 Task: Search one way flight ticket for 5 adults, 1 child, 2 infants in seat and 1 infant on lap in business from New Bern: Coastal Carolina Regional Airport (was Craven County Regional) to Evansville: Evansville Regional Airport on 5-3-2023. Choice of flights is Sun country airlines. Number of bags: 11 checked bags. Price is upto 81000. Outbound departure time preference is 11:30.
Action: Mouse moved to (299, 122)
Screenshot: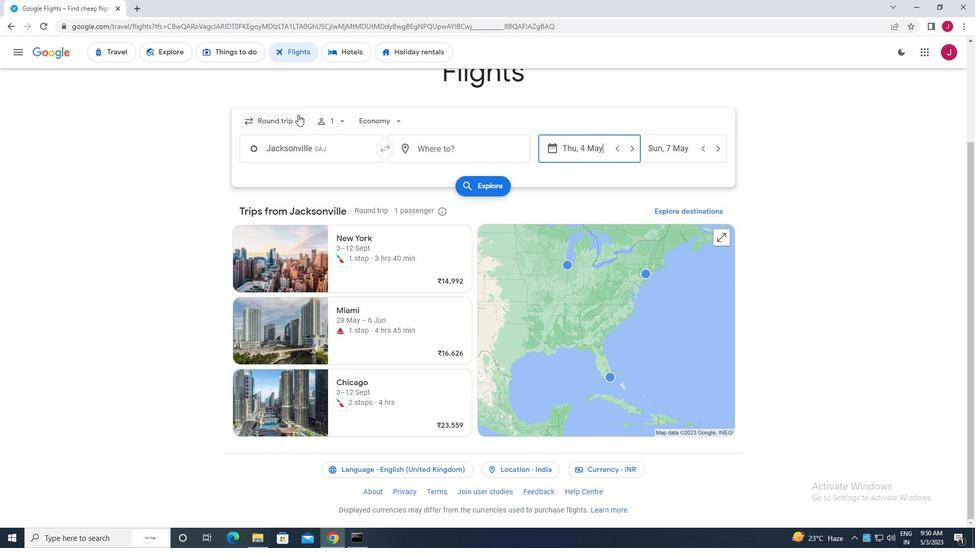
Action: Mouse pressed left at (299, 122)
Screenshot: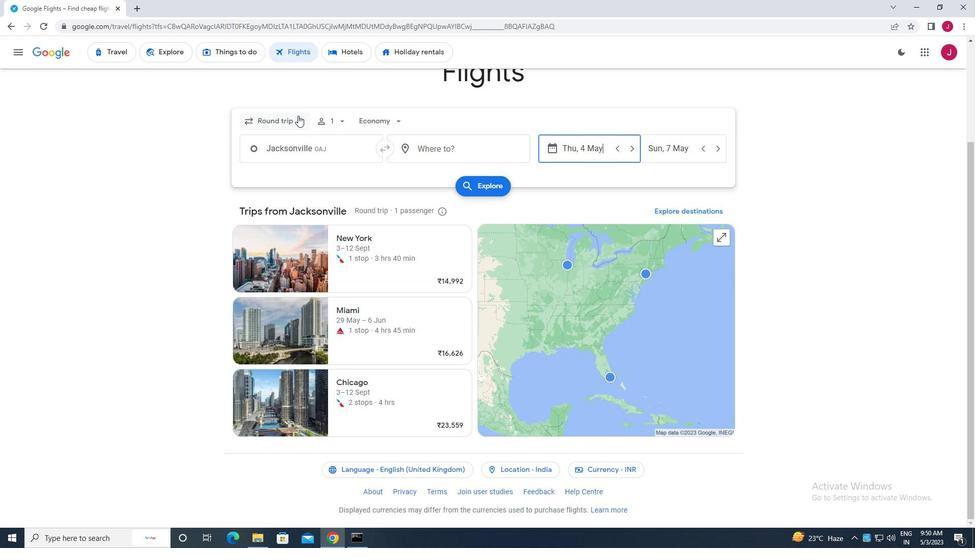 
Action: Mouse moved to (288, 167)
Screenshot: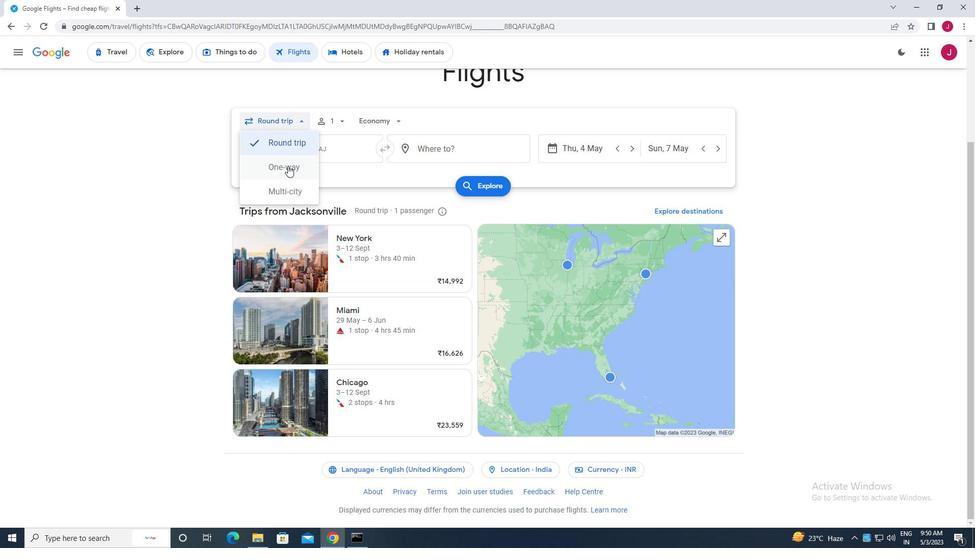 
Action: Mouse pressed left at (288, 167)
Screenshot: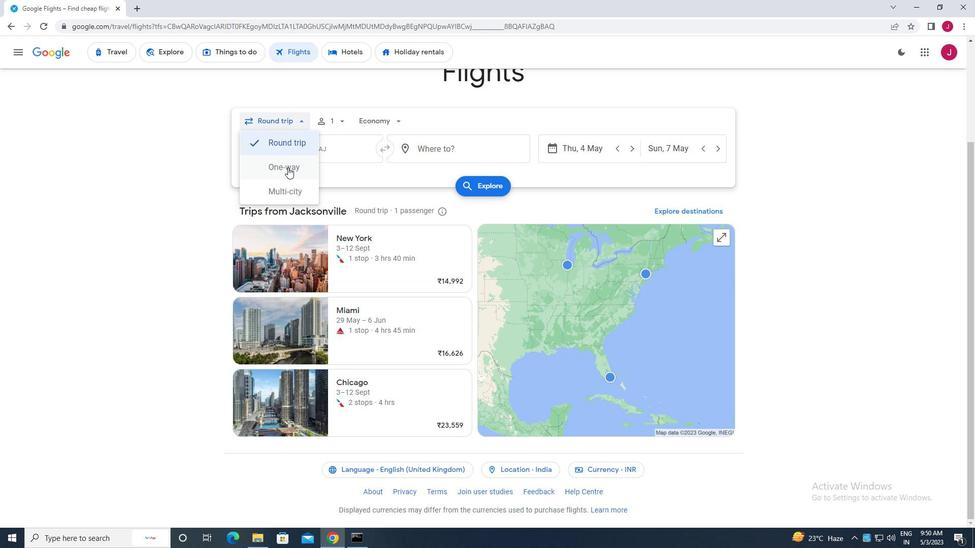 
Action: Mouse moved to (335, 119)
Screenshot: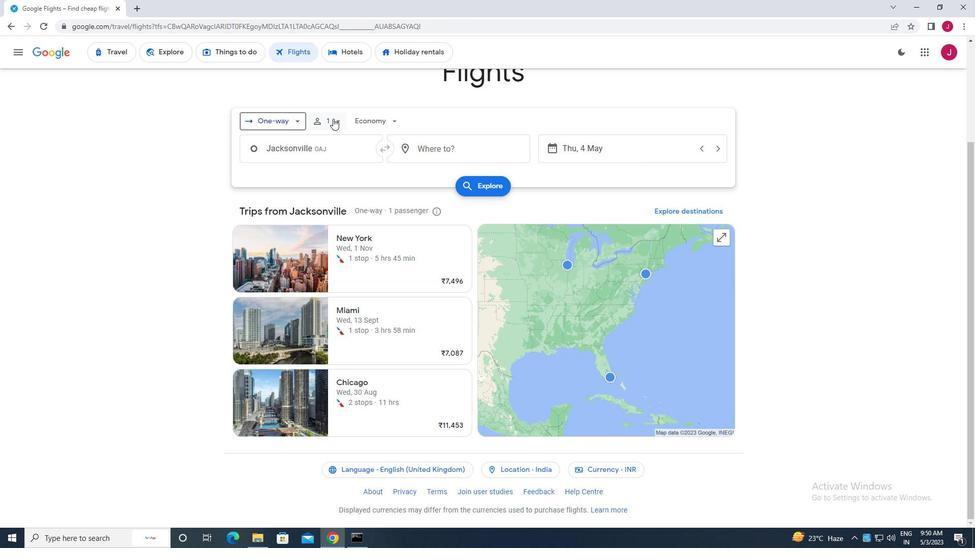 
Action: Mouse pressed left at (335, 119)
Screenshot: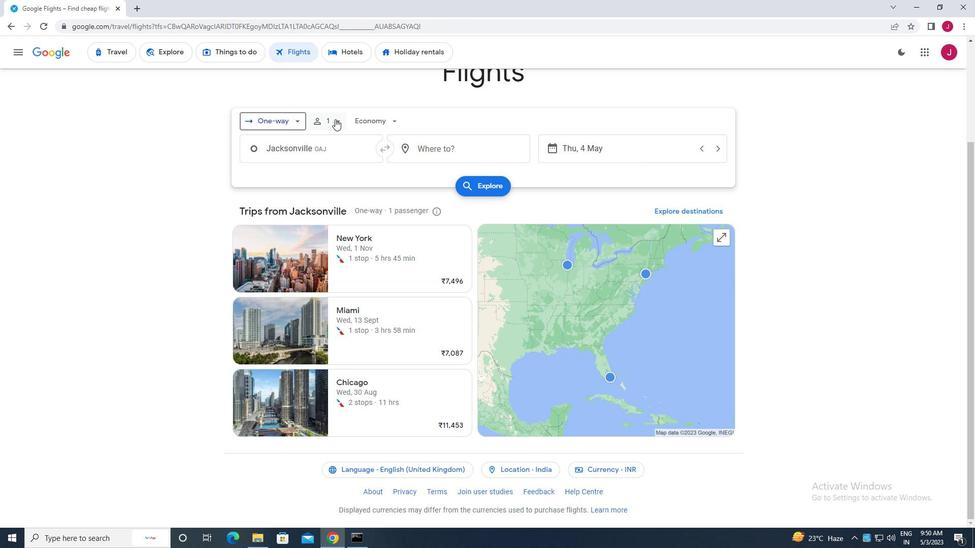 
Action: Mouse moved to (421, 148)
Screenshot: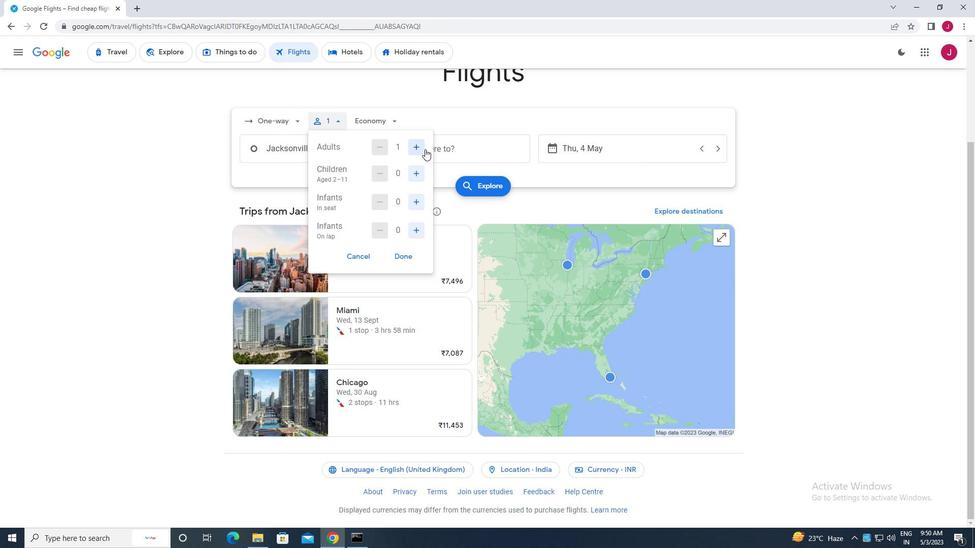 
Action: Mouse pressed left at (421, 148)
Screenshot: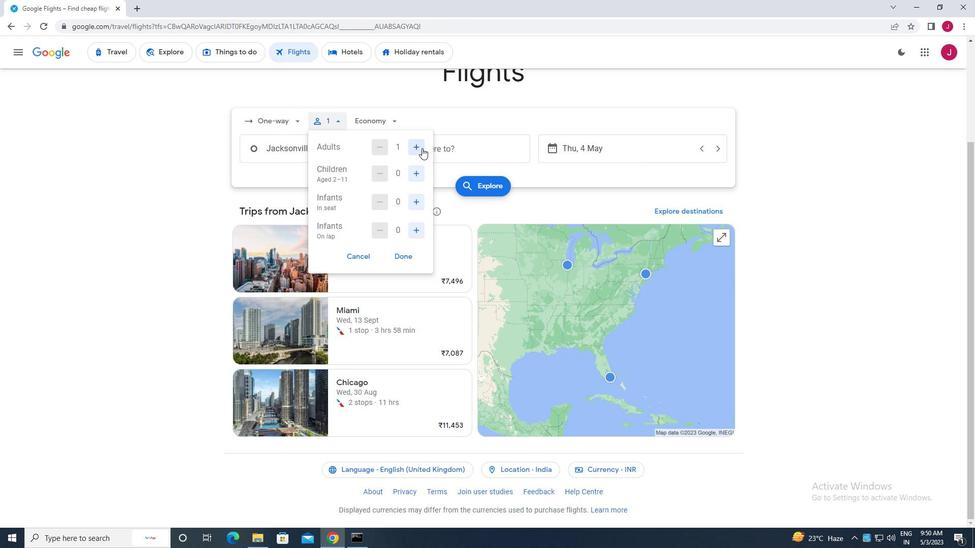 
Action: Mouse pressed left at (421, 148)
Screenshot: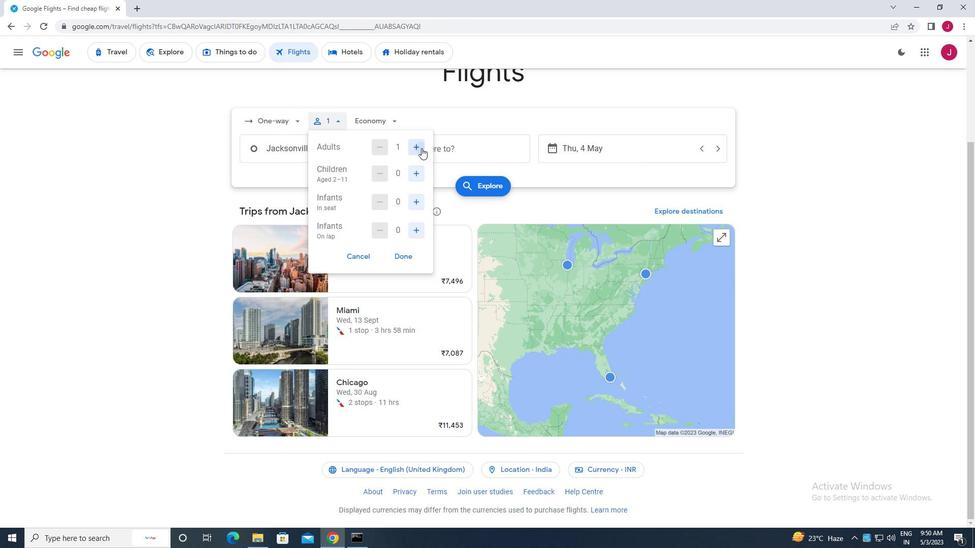 
Action: Mouse pressed left at (421, 148)
Screenshot: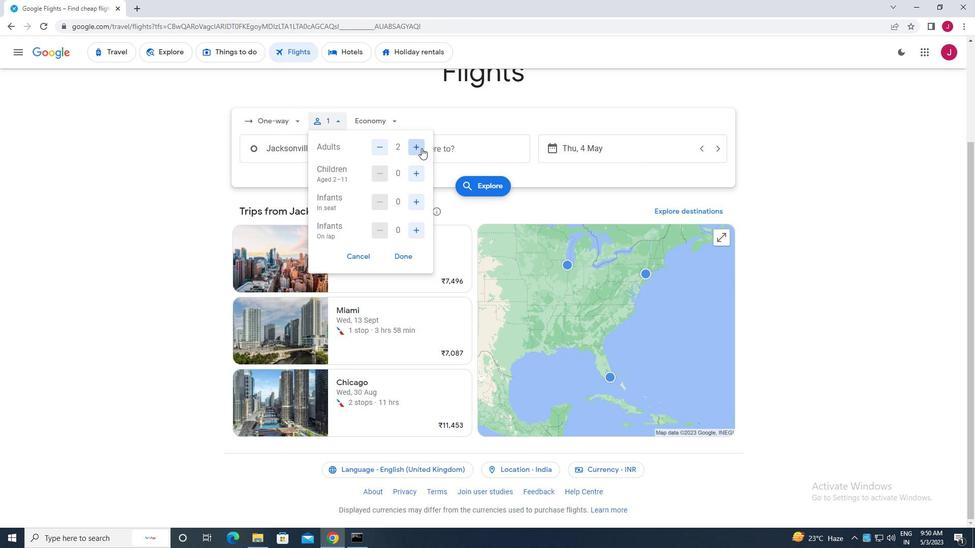 
Action: Mouse pressed left at (421, 148)
Screenshot: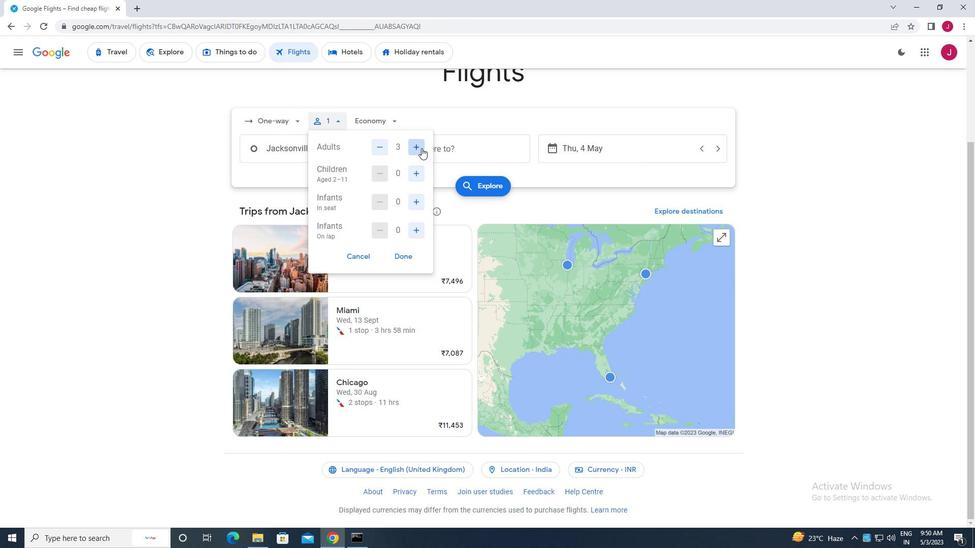 
Action: Mouse moved to (418, 175)
Screenshot: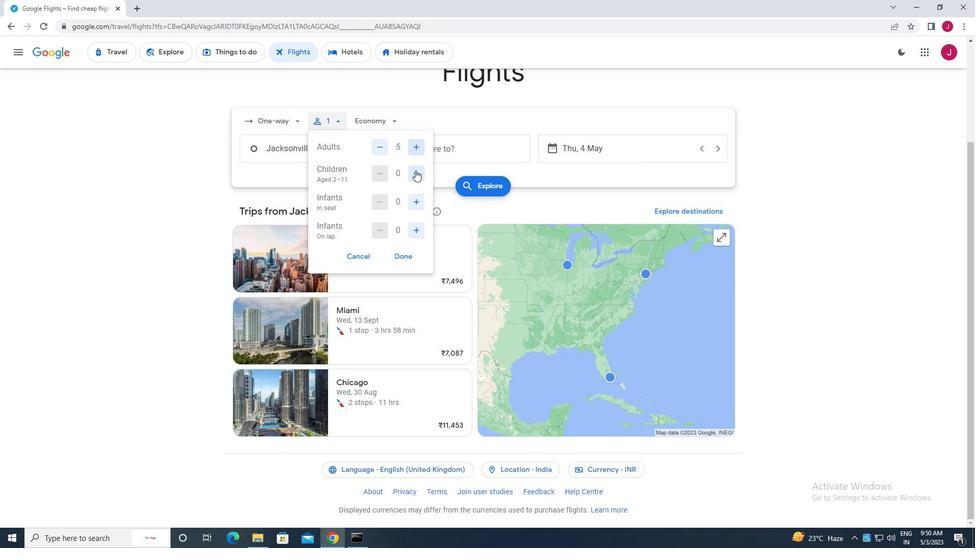 
Action: Mouse pressed left at (418, 175)
Screenshot: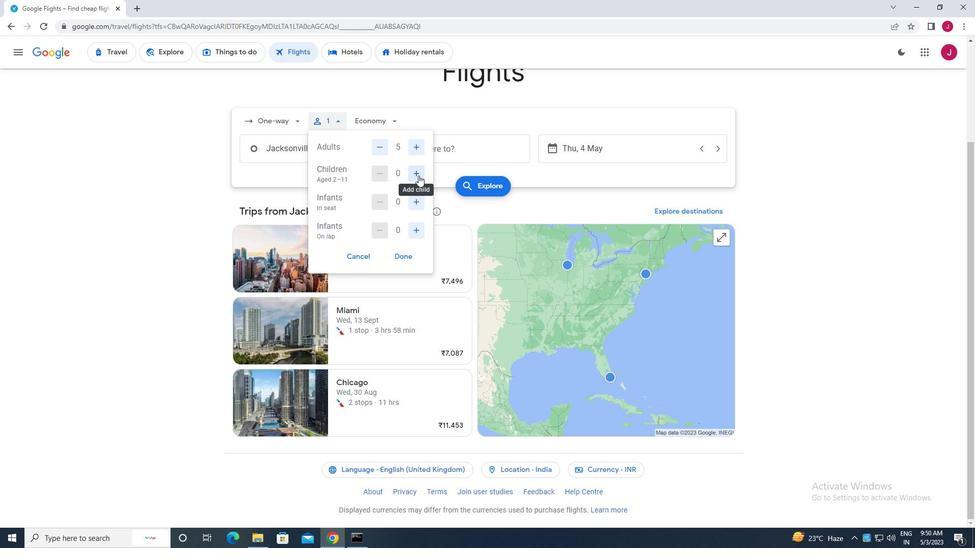 
Action: Mouse moved to (414, 205)
Screenshot: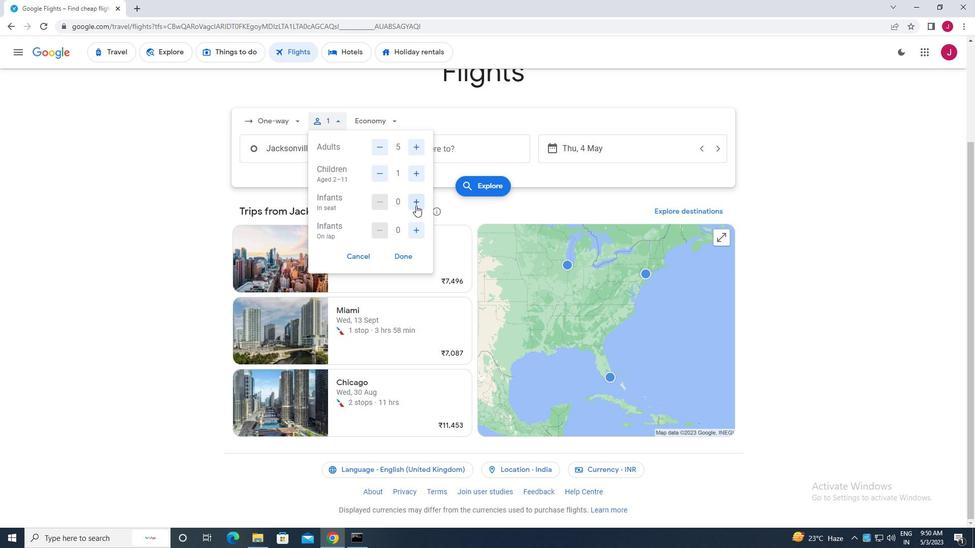 
Action: Mouse pressed left at (414, 205)
Screenshot: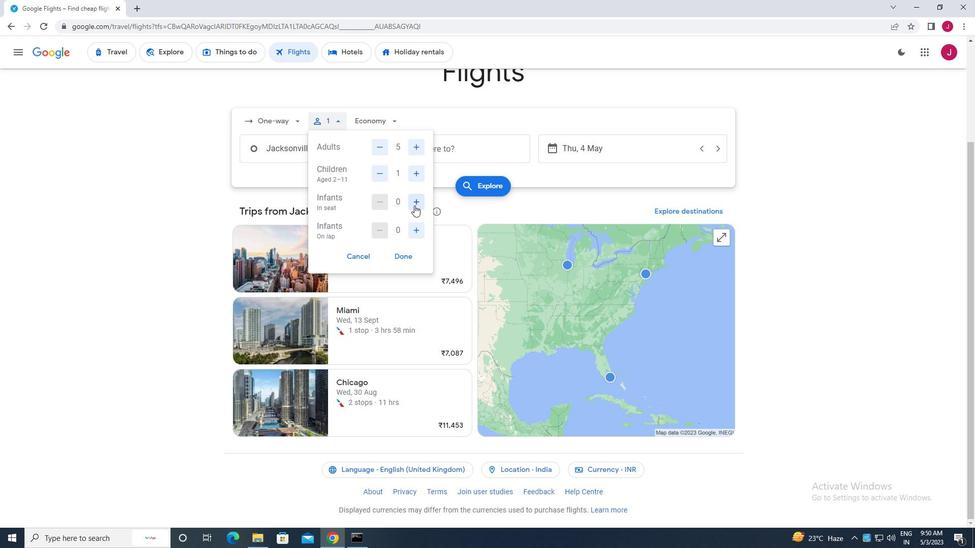 
Action: Mouse pressed left at (414, 205)
Screenshot: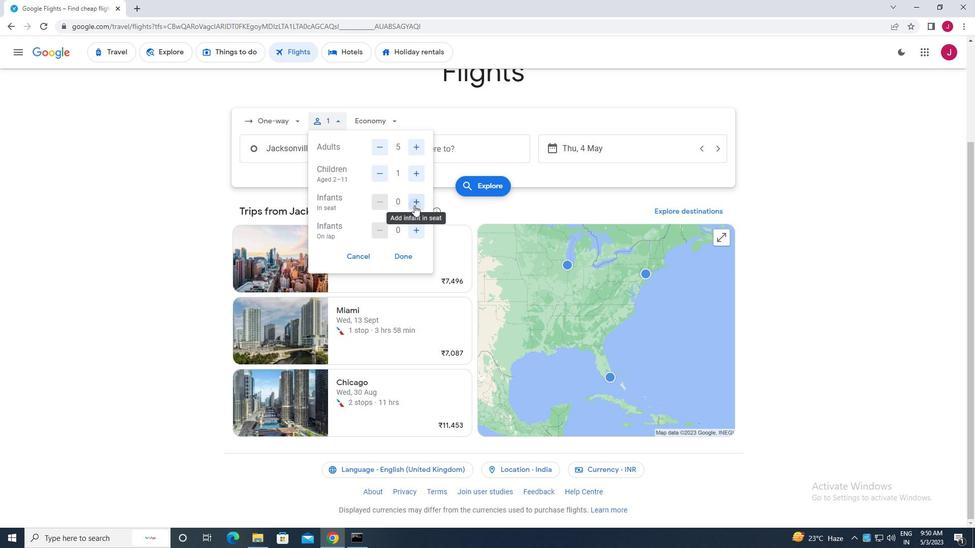 
Action: Mouse moved to (416, 230)
Screenshot: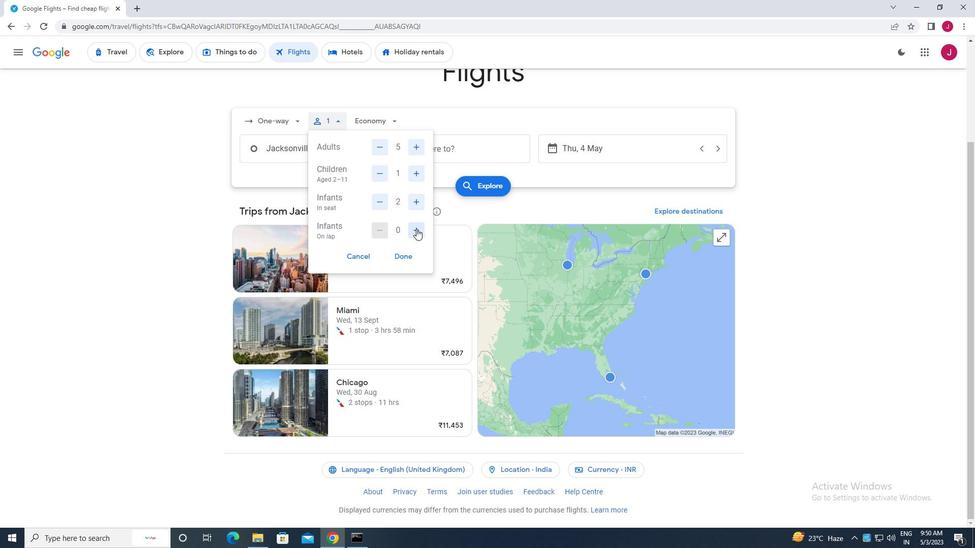 
Action: Mouse pressed left at (416, 230)
Screenshot: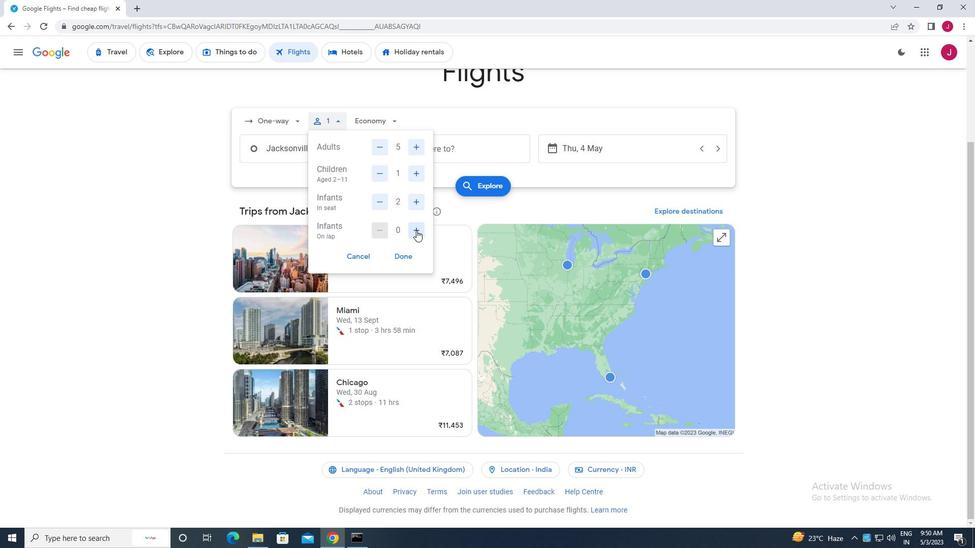 
Action: Mouse moved to (405, 257)
Screenshot: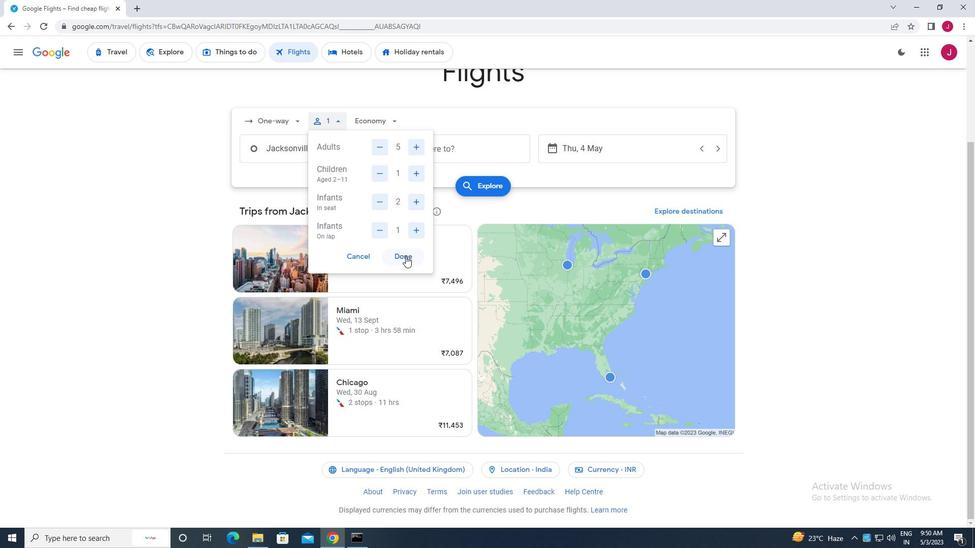 
Action: Mouse pressed left at (405, 257)
Screenshot: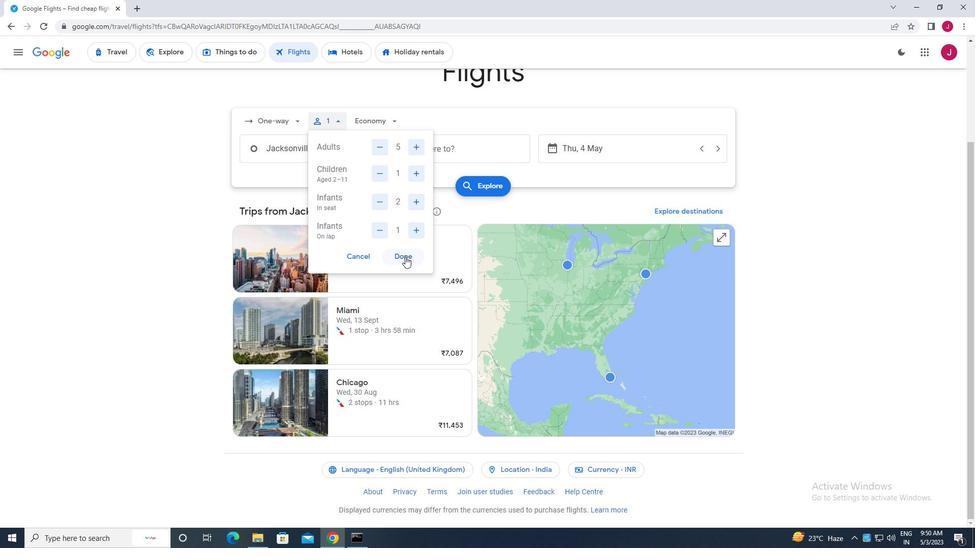 
Action: Mouse moved to (394, 123)
Screenshot: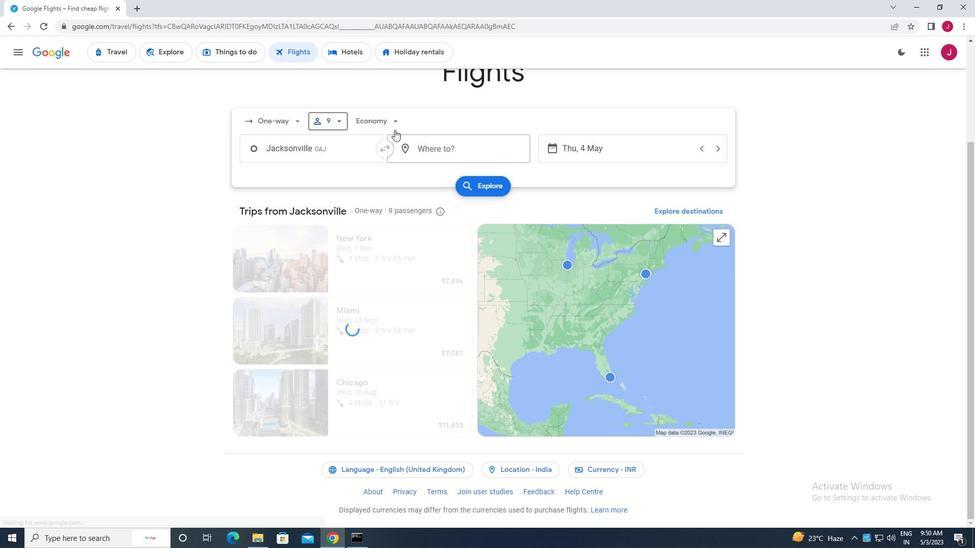 
Action: Mouse pressed left at (394, 123)
Screenshot: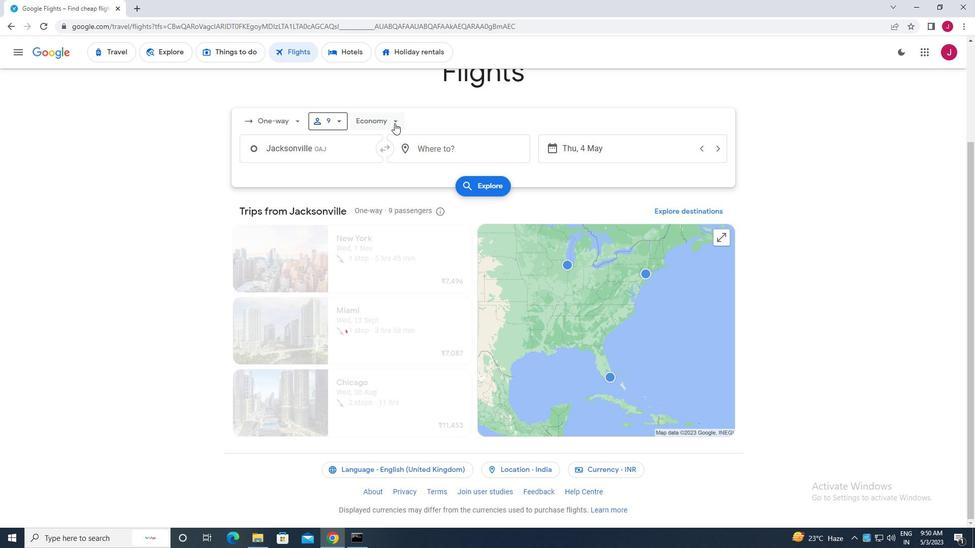 
Action: Mouse moved to (394, 191)
Screenshot: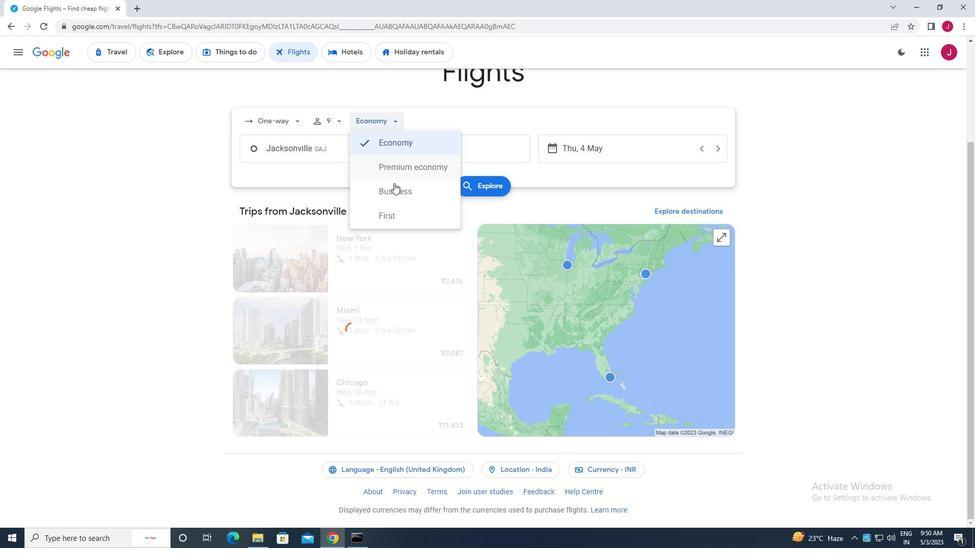 
Action: Mouse pressed left at (394, 191)
Screenshot: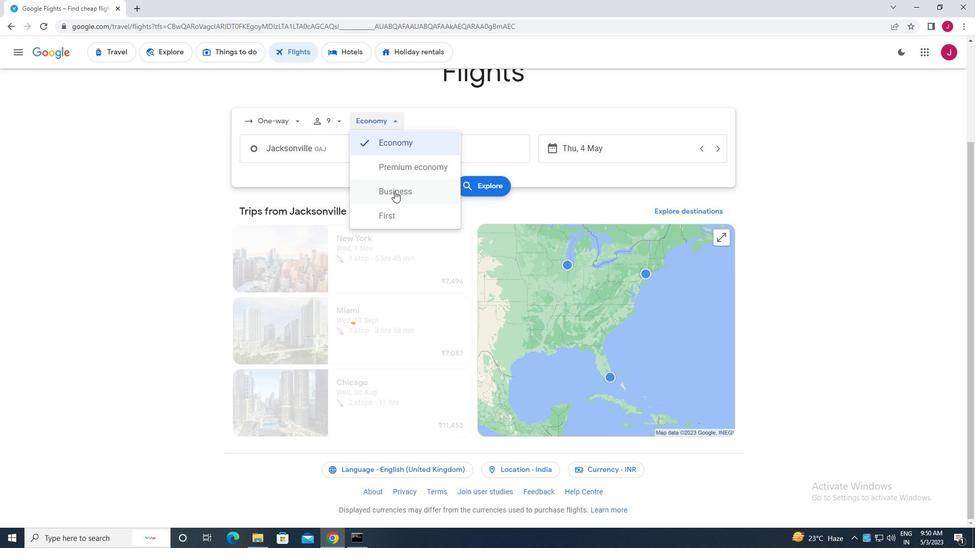 
Action: Mouse moved to (351, 152)
Screenshot: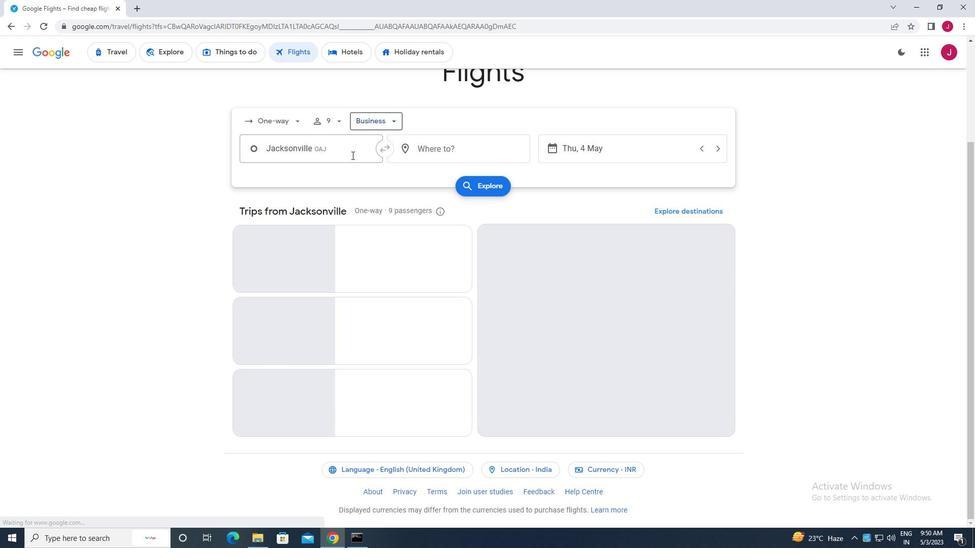 
Action: Mouse pressed left at (351, 152)
Screenshot: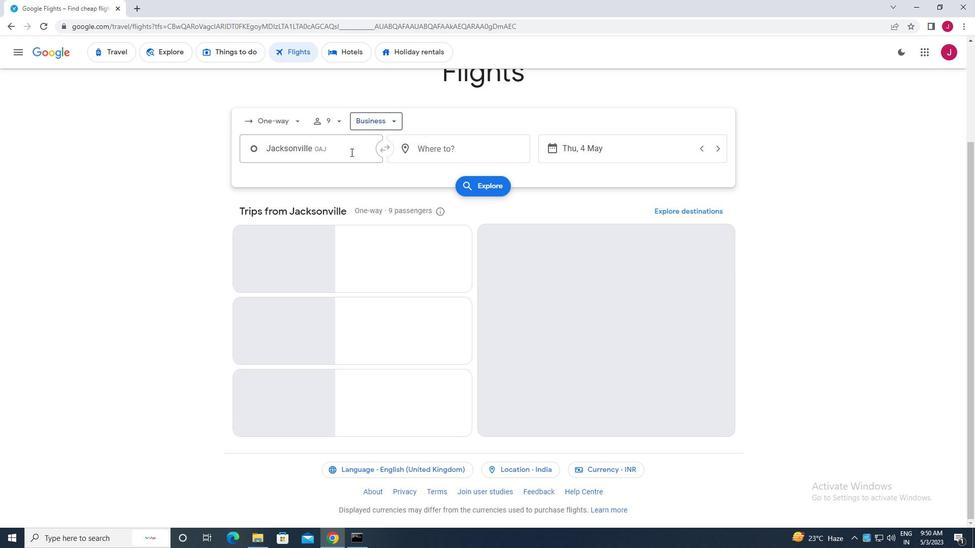 
Action: Mouse moved to (352, 152)
Screenshot: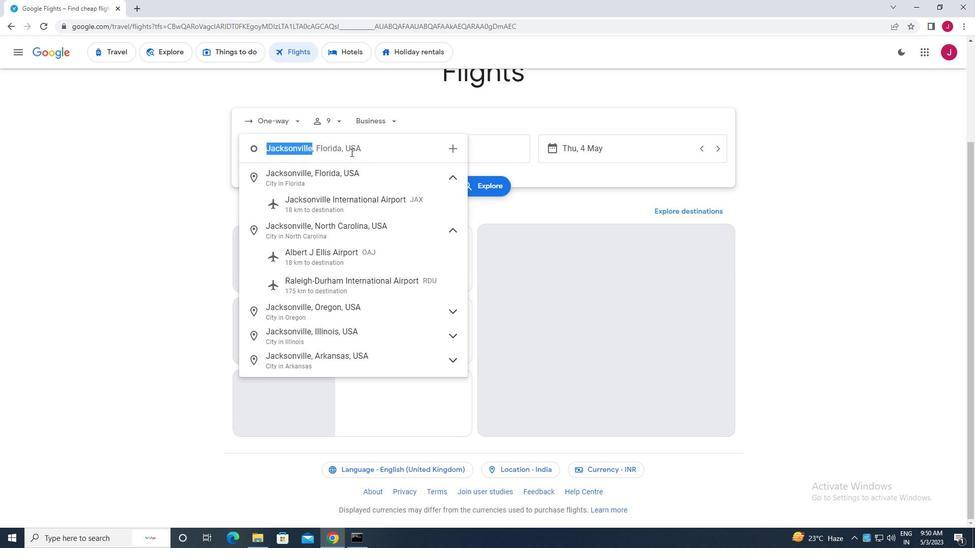 
Action: Key pressed new<Key.space>bern
Screenshot: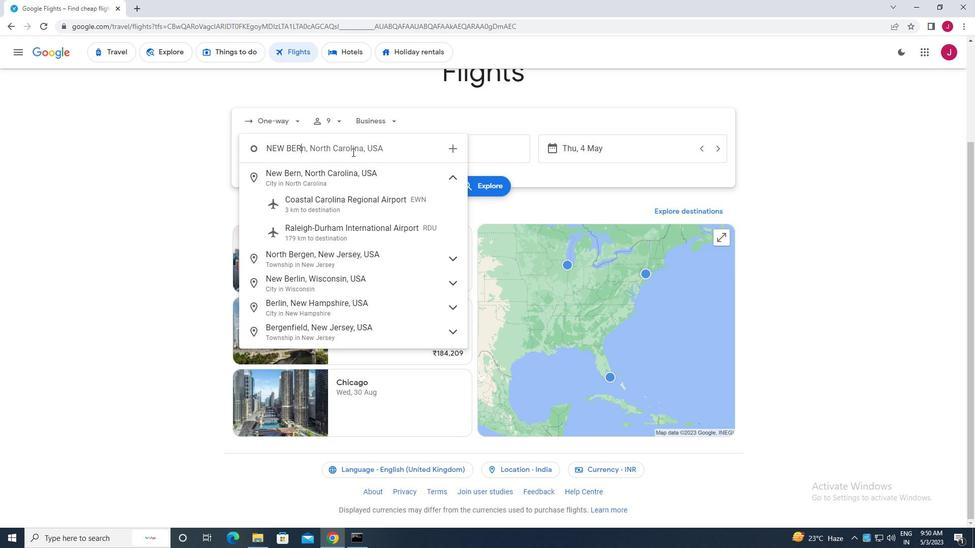 
Action: Mouse moved to (366, 202)
Screenshot: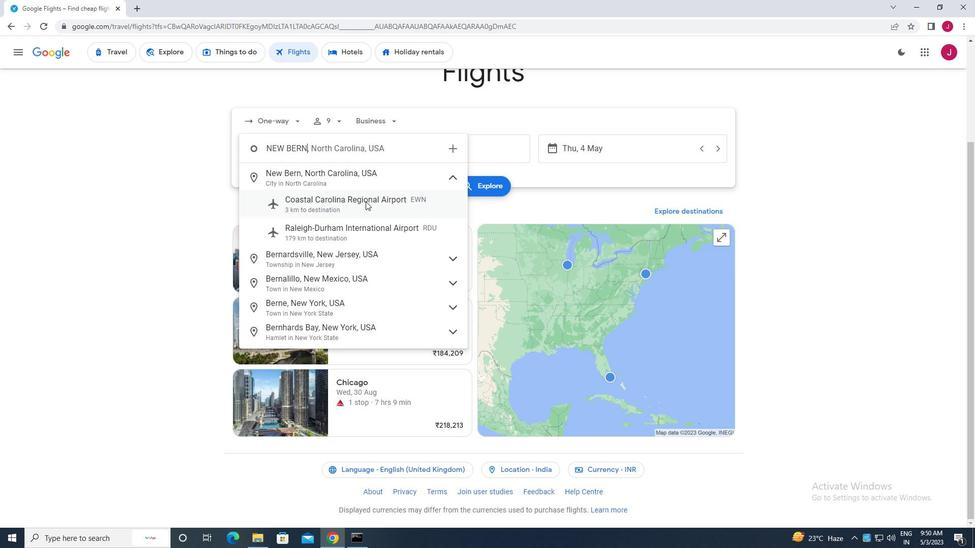 
Action: Mouse pressed left at (366, 202)
Screenshot: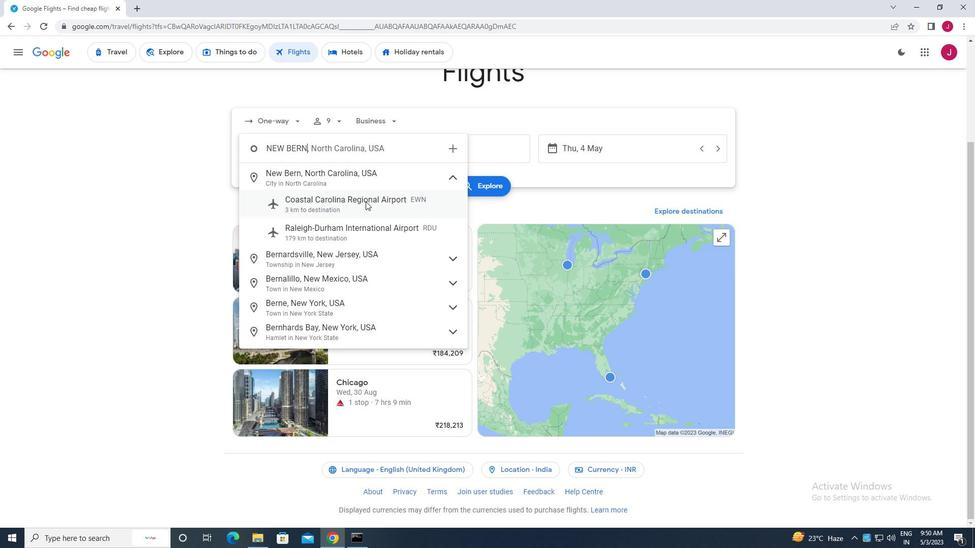 
Action: Mouse moved to (463, 152)
Screenshot: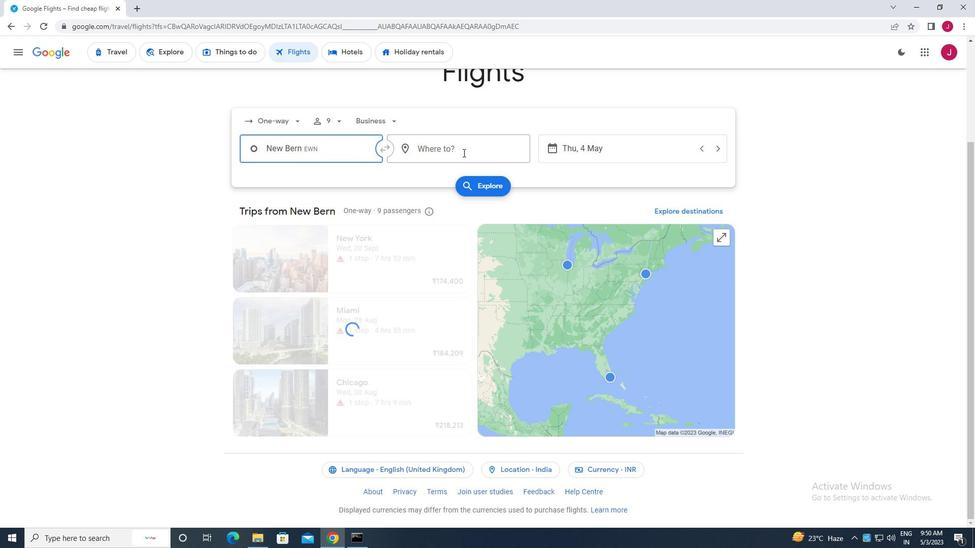 
Action: Mouse pressed left at (463, 152)
Screenshot: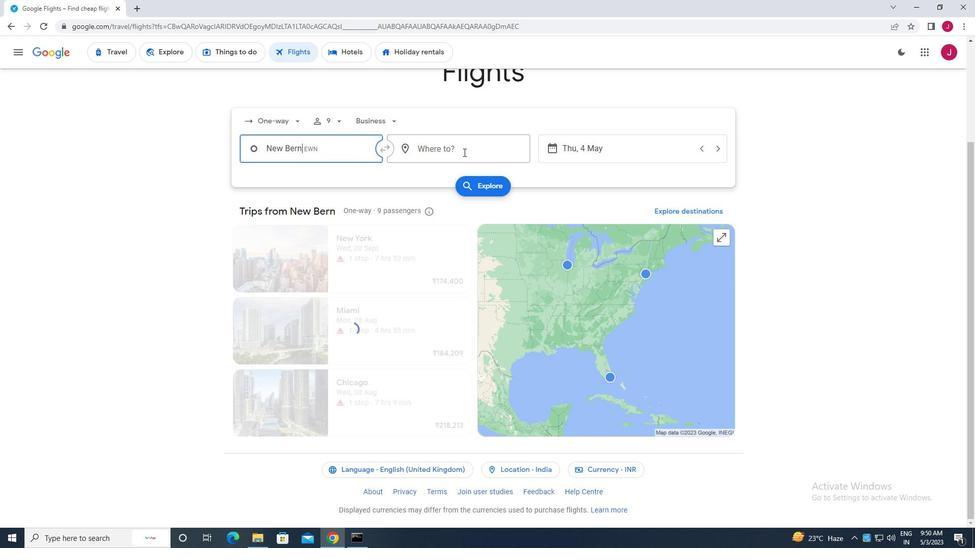 
Action: Mouse moved to (459, 153)
Screenshot: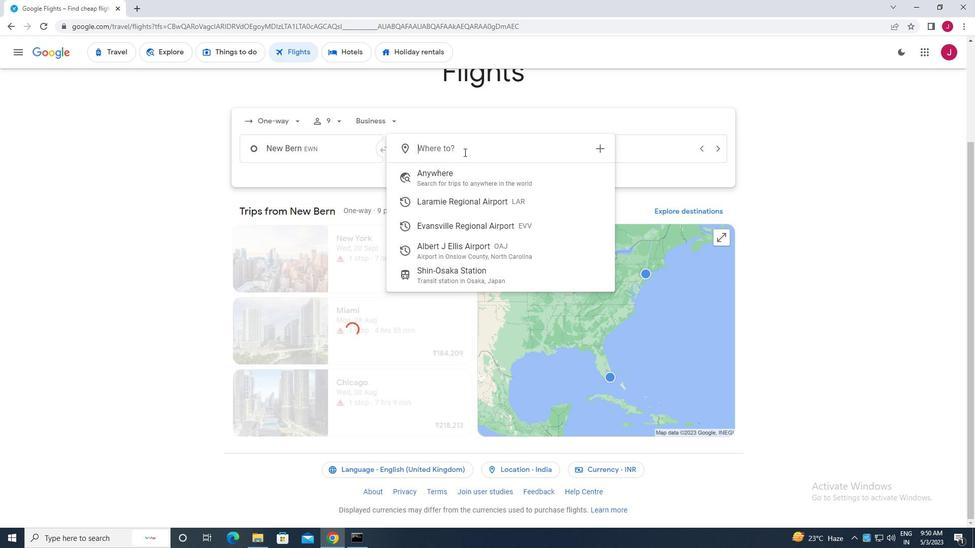 
Action: Key pressed ena<Key.backspace><Key.backspace>vansv
Screenshot: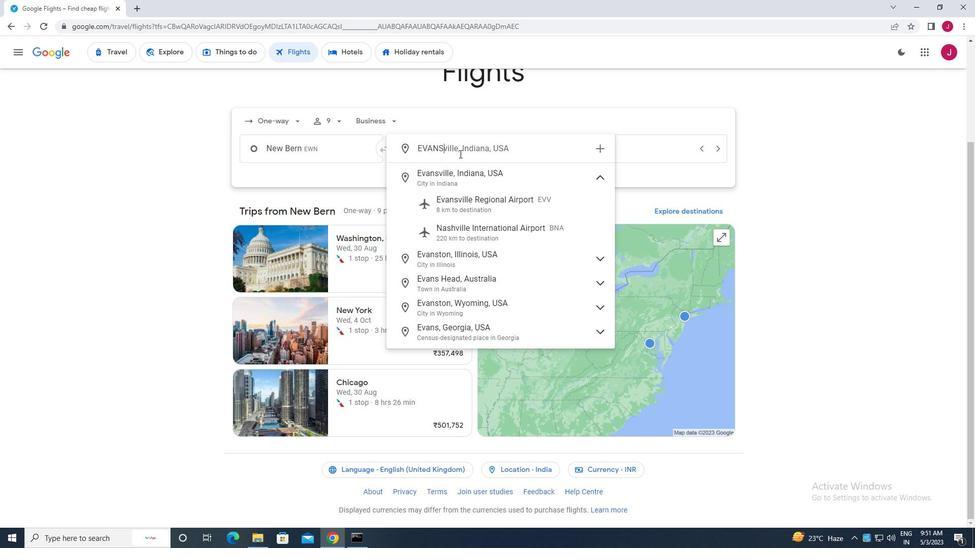 
Action: Mouse moved to (478, 202)
Screenshot: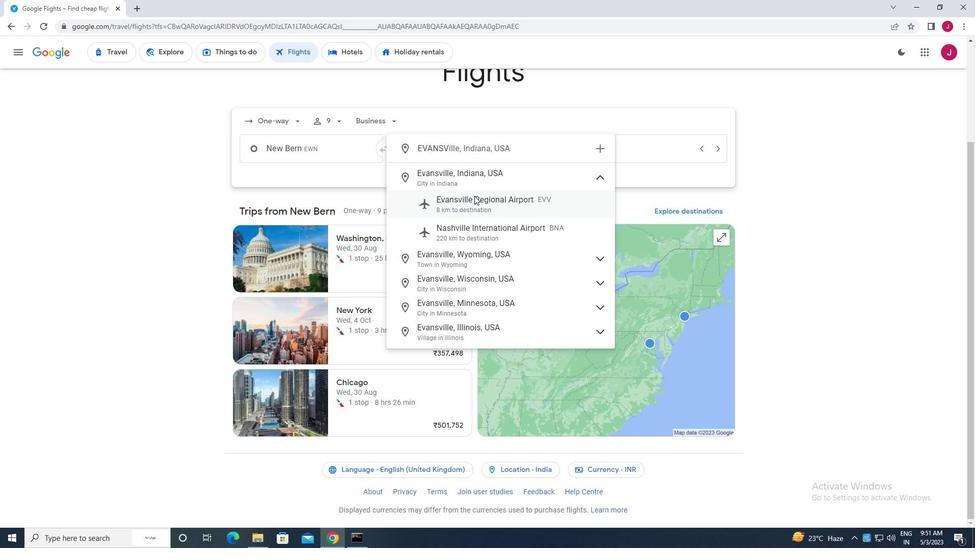 
Action: Mouse pressed left at (478, 202)
Screenshot: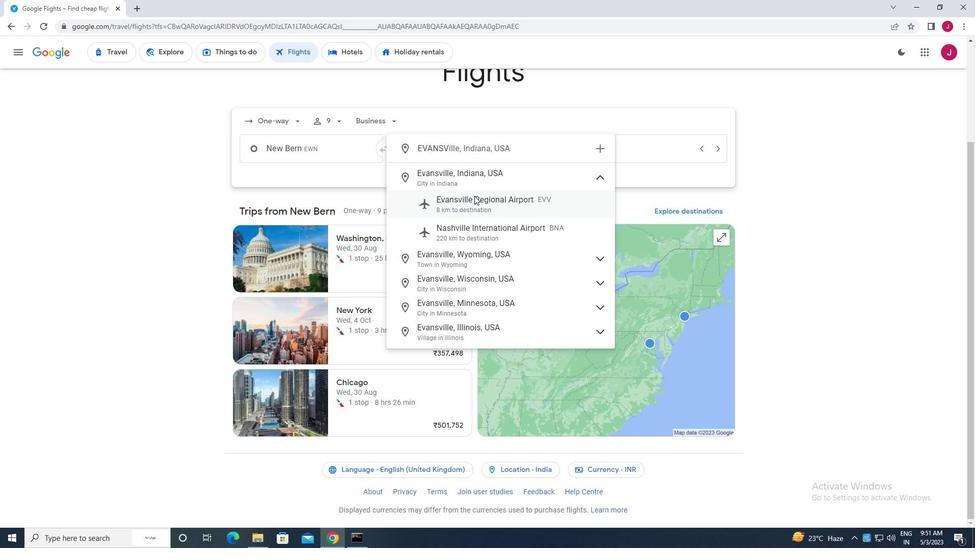 
Action: Mouse moved to (579, 147)
Screenshot: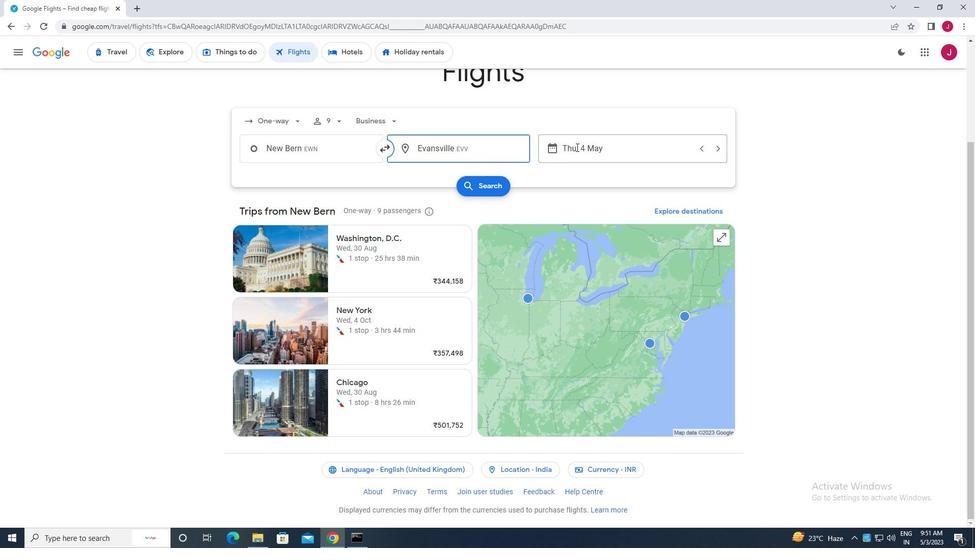 
Action: Mouse pressed left at (579, 147)
Screenshot: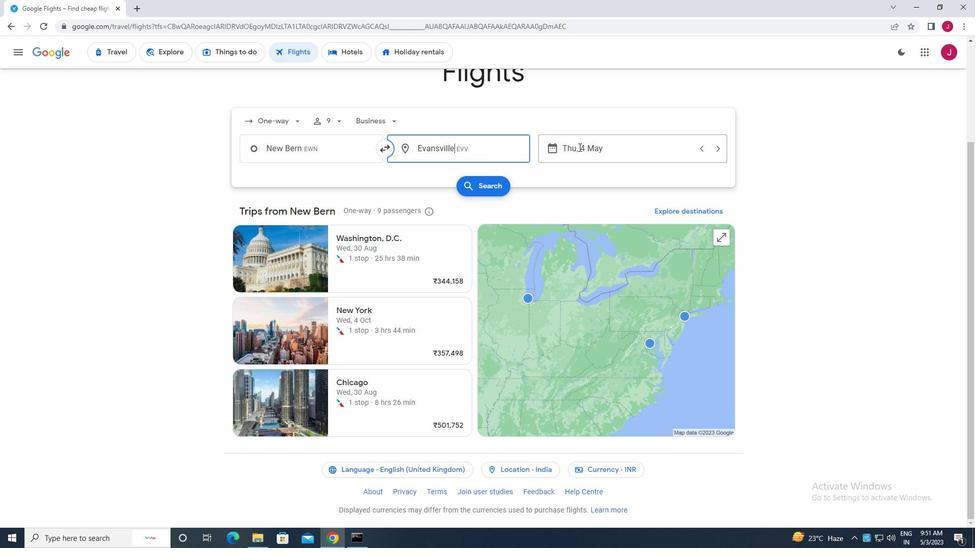 
Action: Mouse moved to (447, 231)
Screenshot: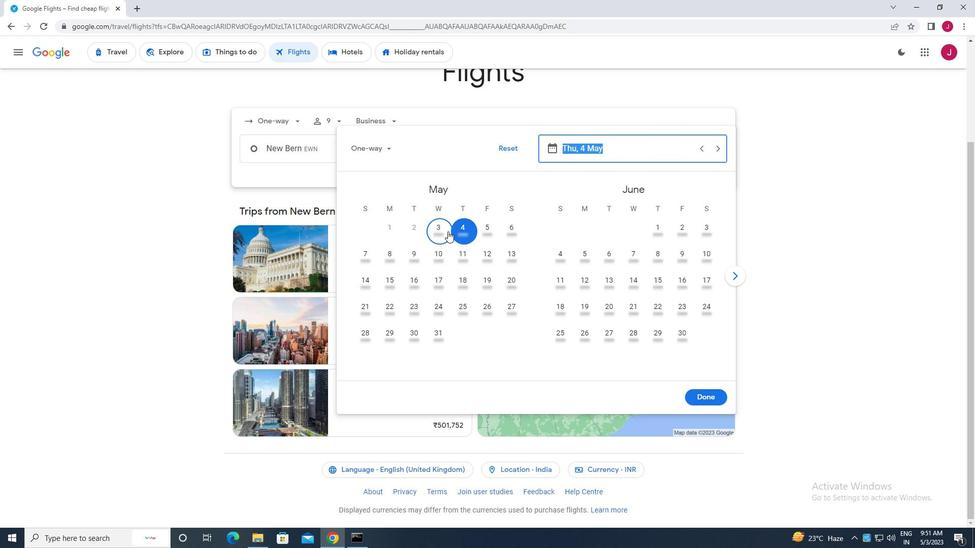 
Action: Mouse pressed left at (447, 231)
Screenshot: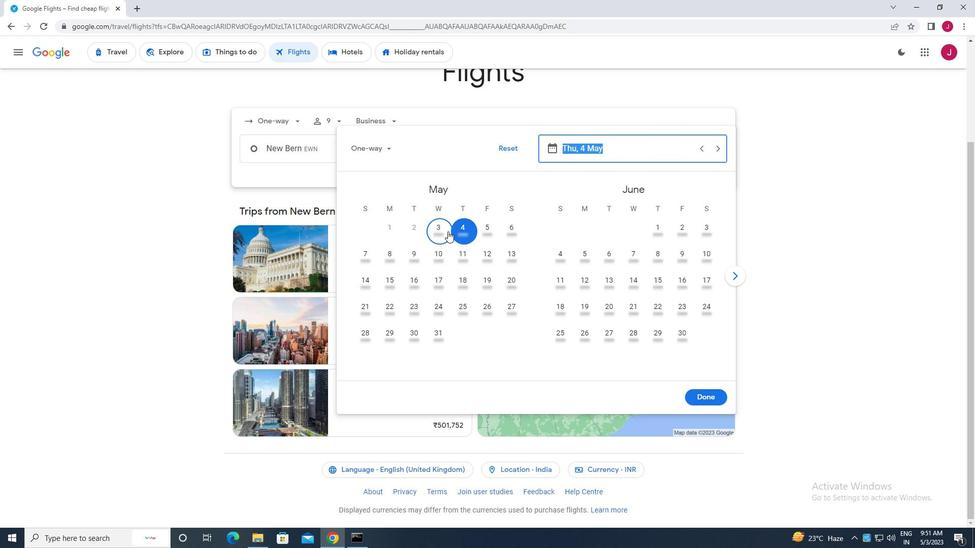 
Action: Mouse moved to (702, 397)
Screenshot: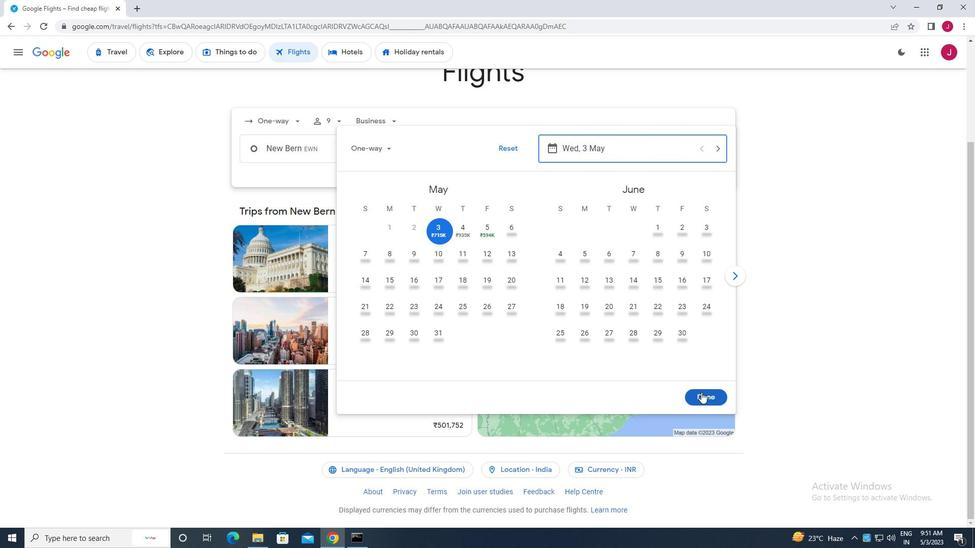 
Action: Mouse pressed left at (702, 397)
Screenshot: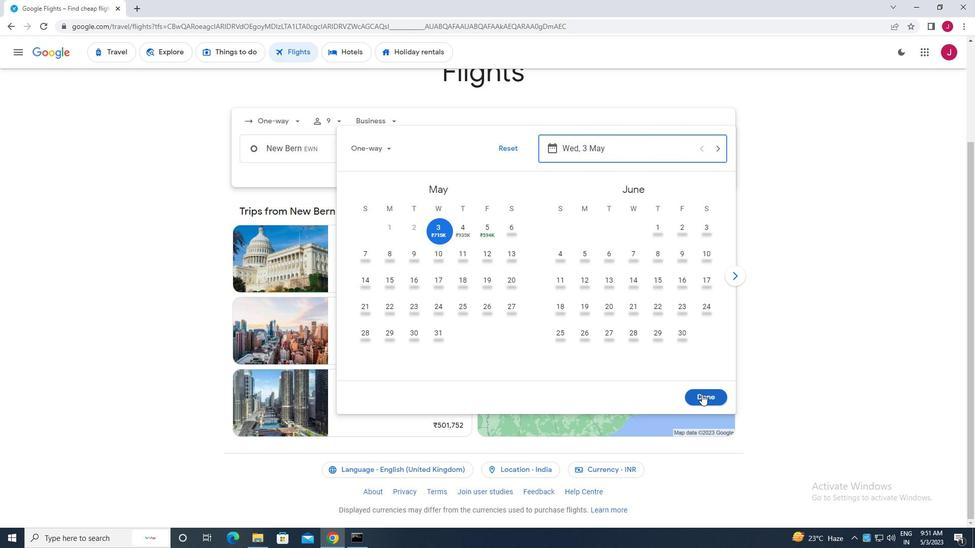 
Action: Mouse moved to (486, 188)
Screenshot: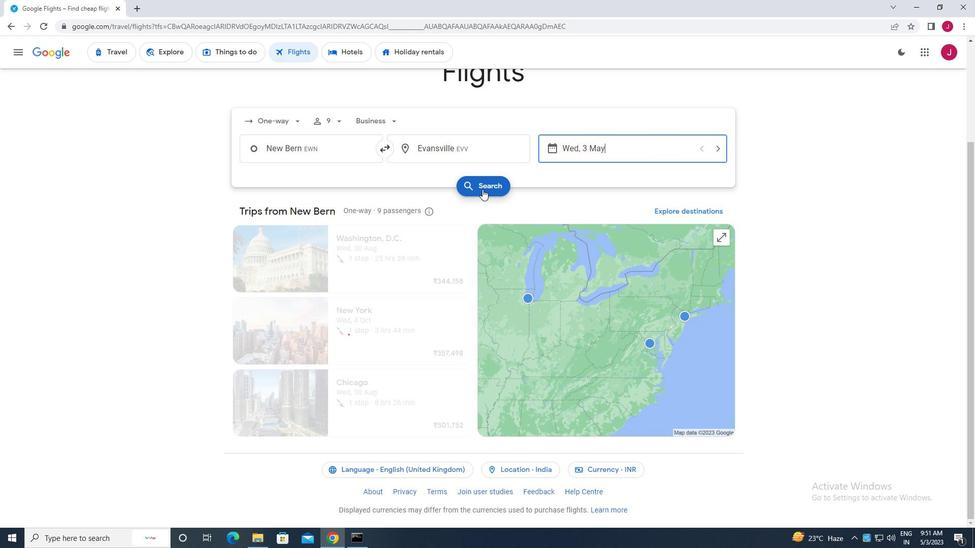 
Action: Mouse pressed left at (486, 188)
Screenshot: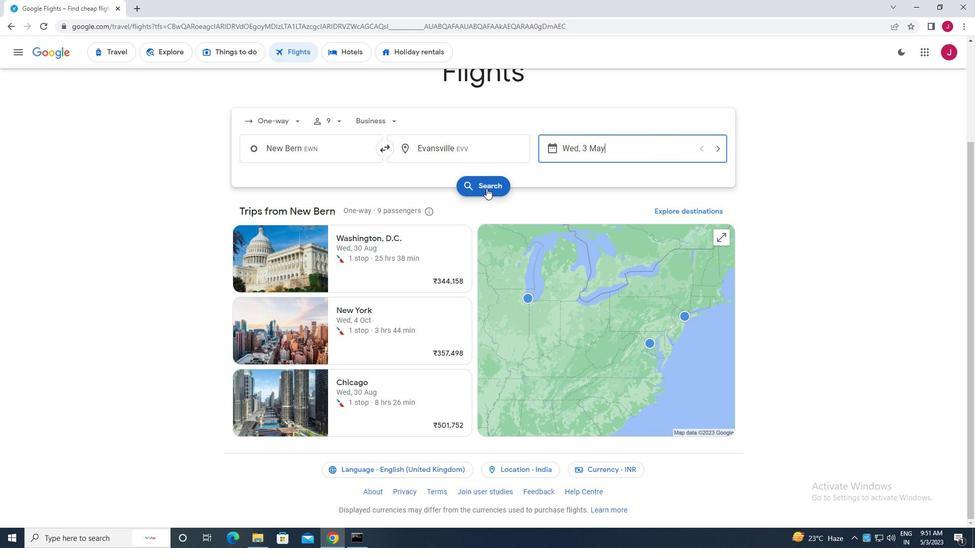 
Action: Mouse moved to (260, 146)
Screenshot: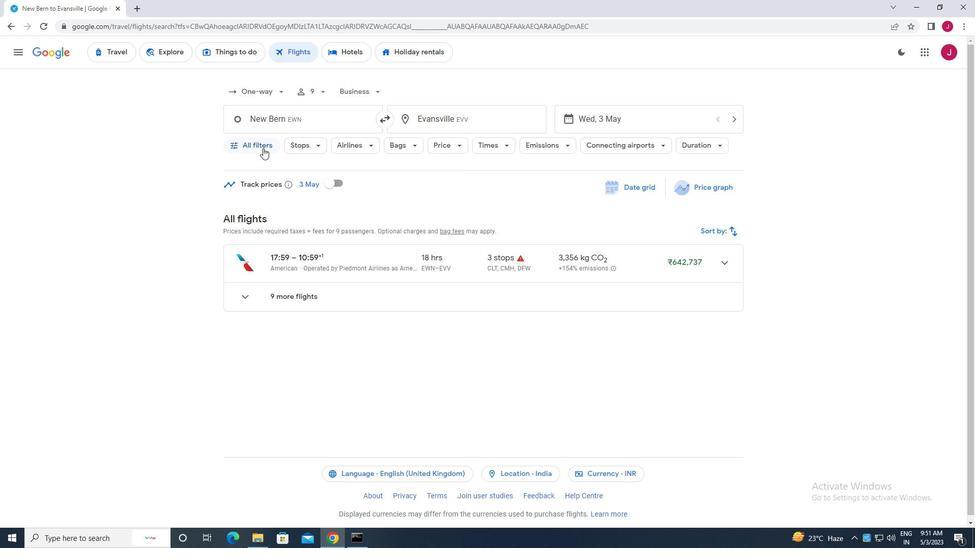 
Action: Mouse pressed left at (260, 146)
Screenshot: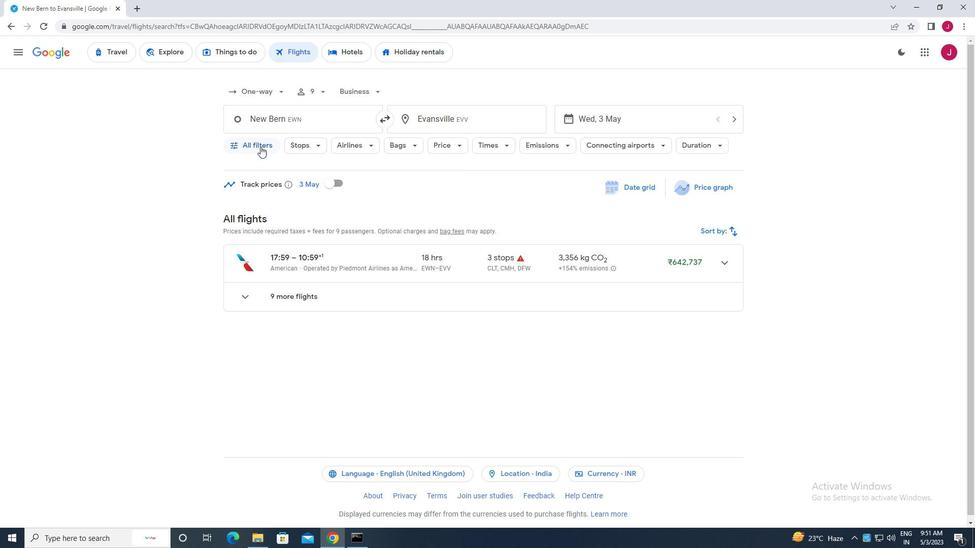 
Action: Mouse moved to (308, 198)
Screenshot: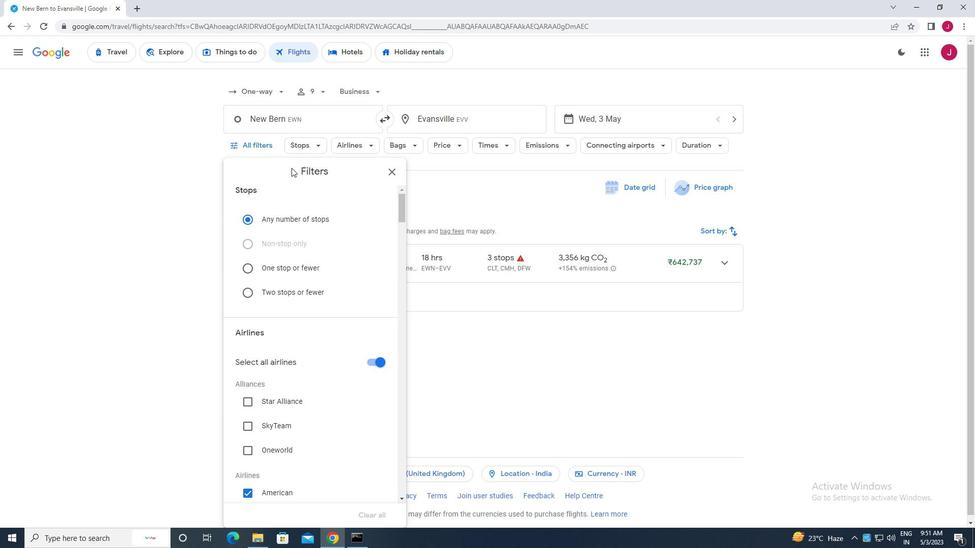 
Action: Mouse scrolled (308, 197) with delta (0, 0)
Screenshot: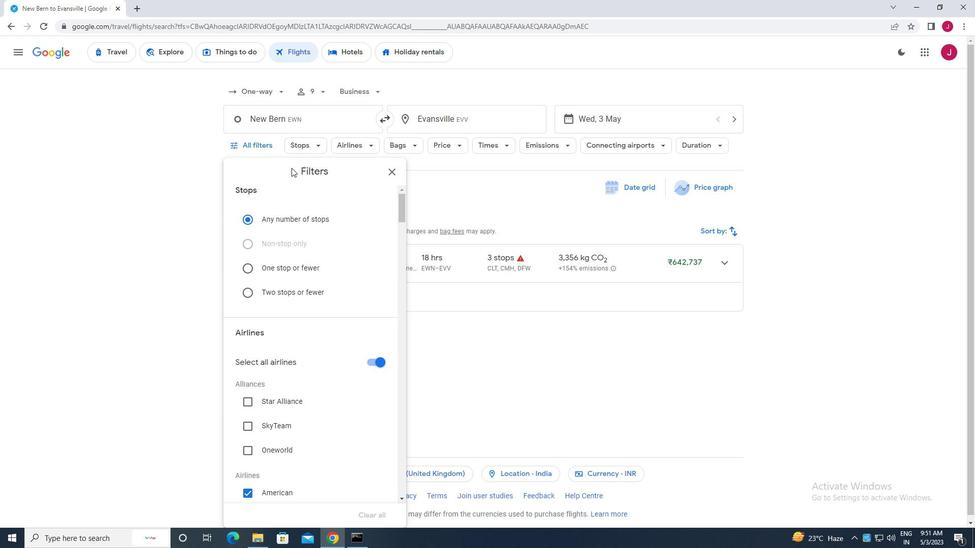 
Action: Mouse moved to (309, 199)
Screenshot: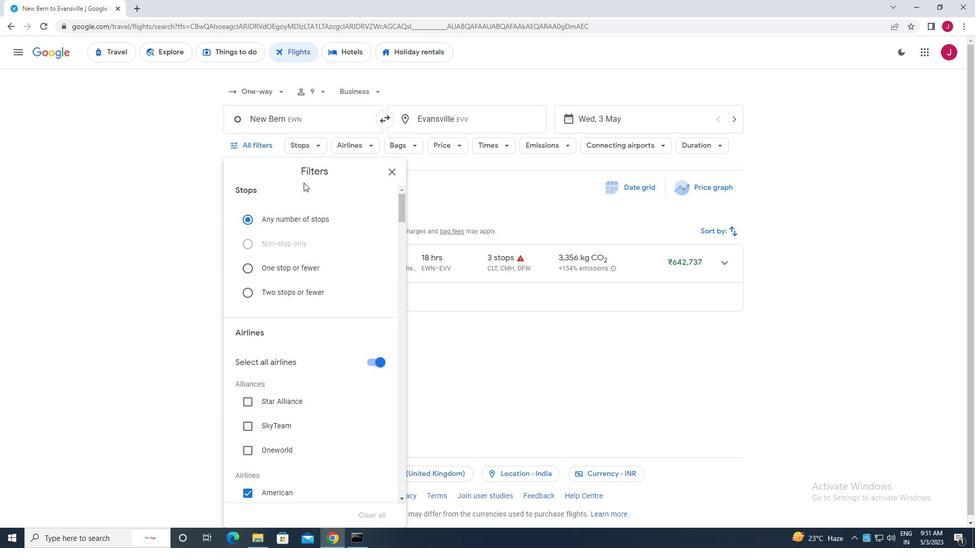 
Action: Mouse scrolled (309, 198) with delta (0, 0)
Screenshot: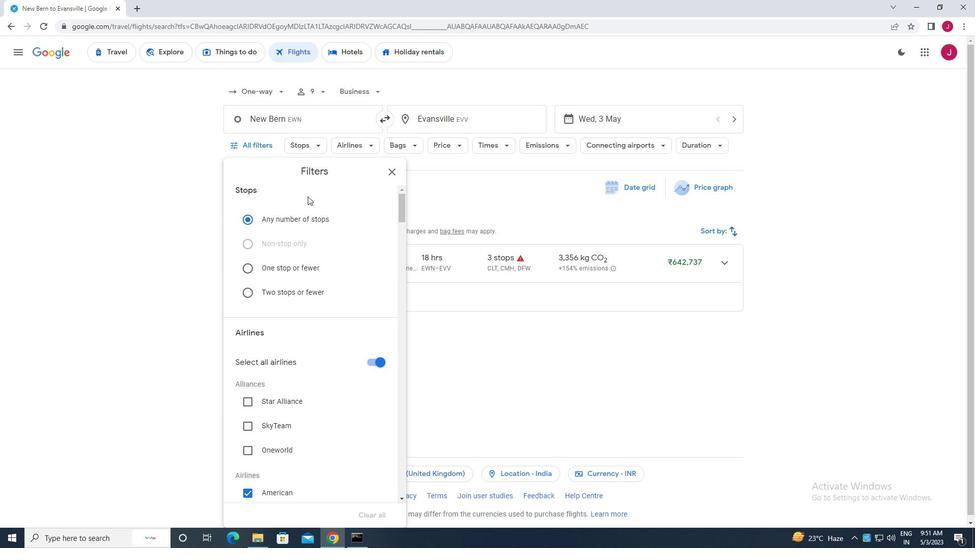 
Action: Mouse moved to (309, 199)
Screenshot: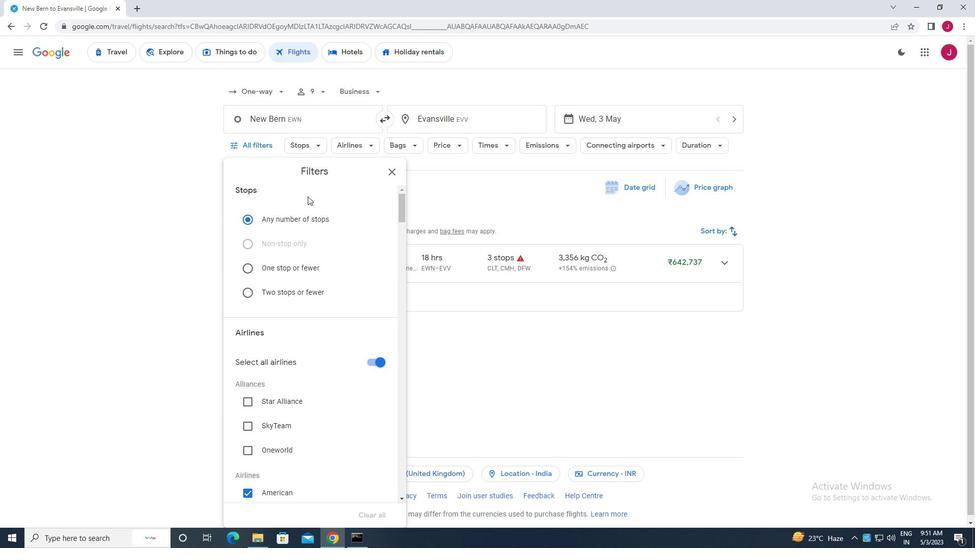 
Action: Mouse scrolled (309, 199) with delta (0, 0)
Screenshot: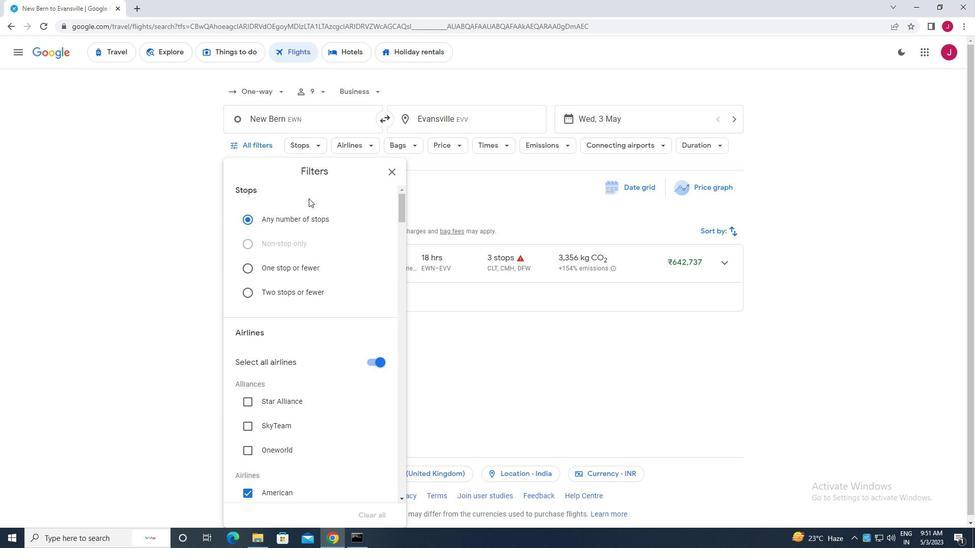 
Action: Mouse moved to (370, 210)
Screenshot: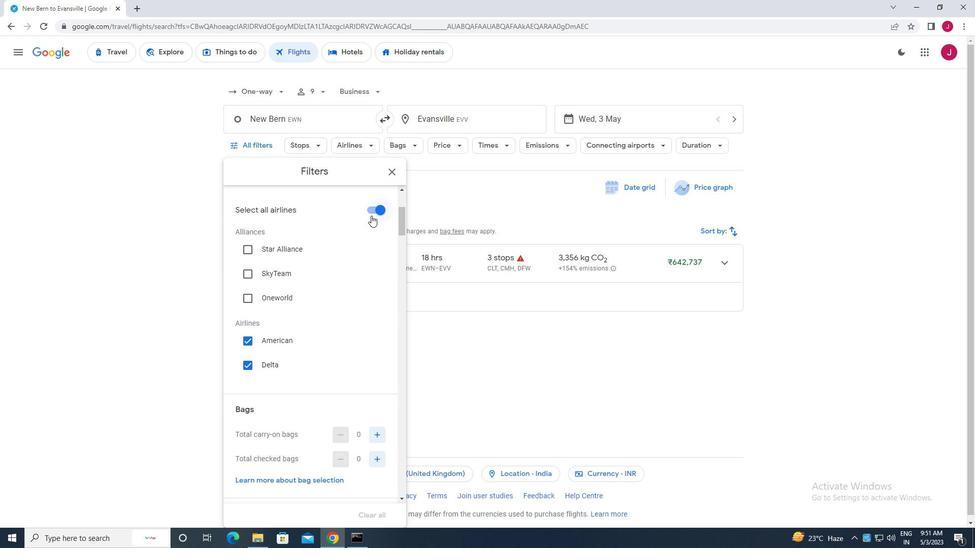 
Action: Mouse pressed left at (370, 210)
Screenshot: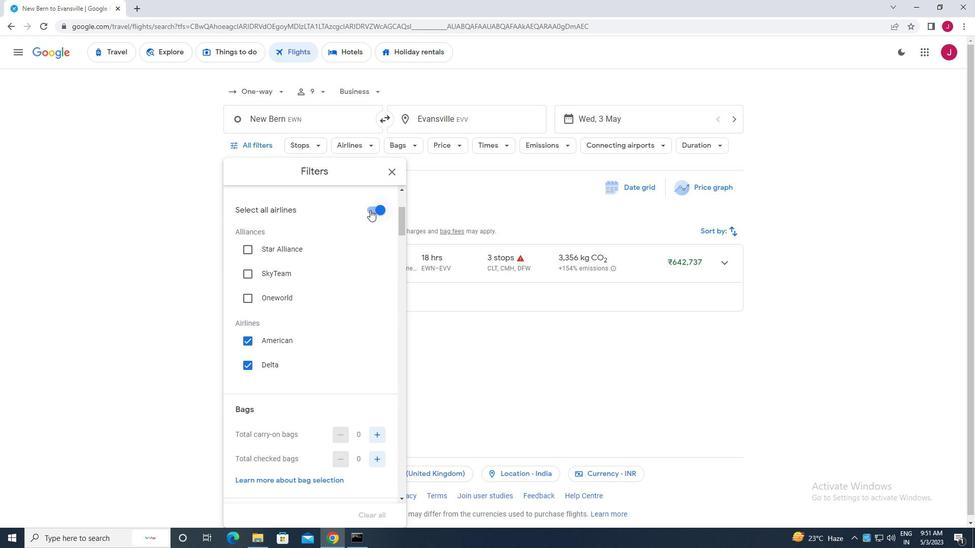
Action: Mouse moved to (300, 226)
Screenshot: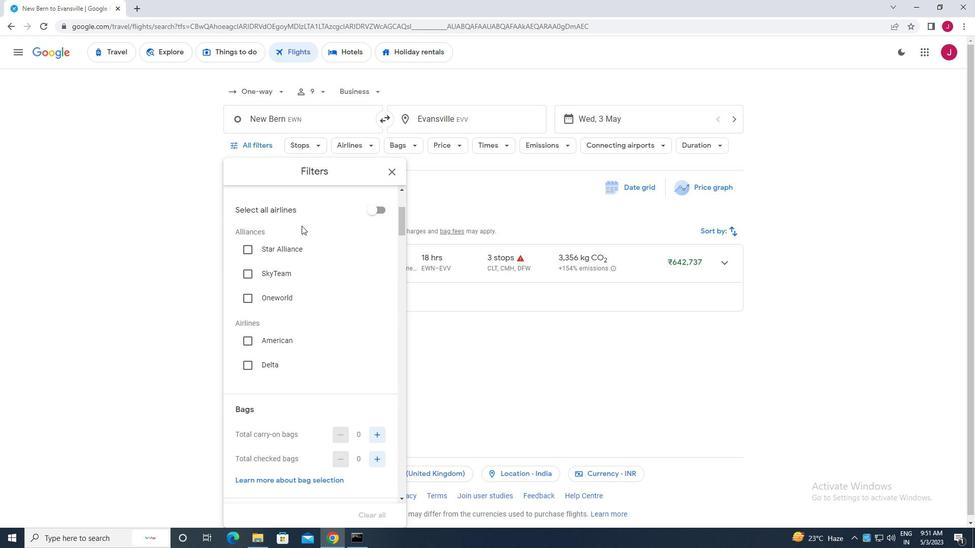
Action: Mouse scrolled (300, 225) with delta (0, 0)
Screenshot: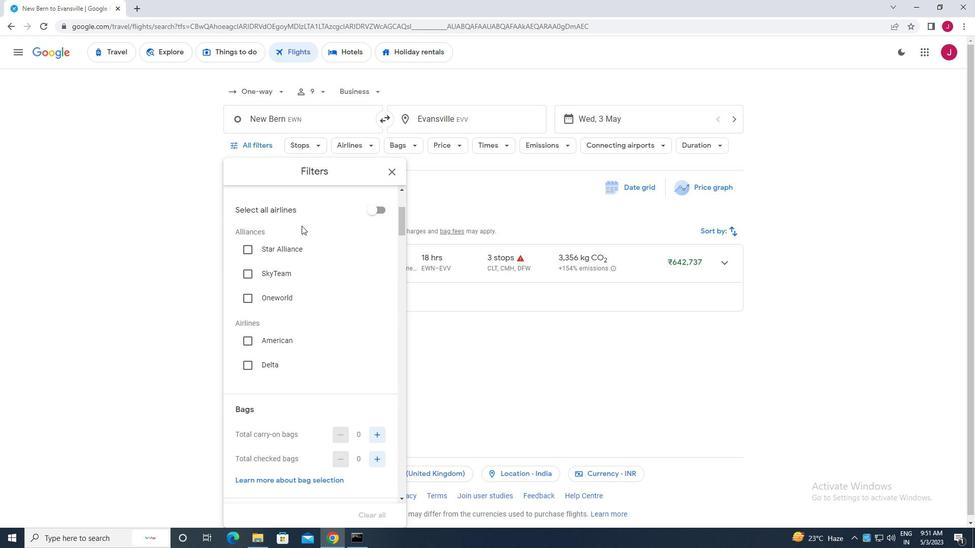 
Action: Mouse moved to (300, 226)
Screenshot: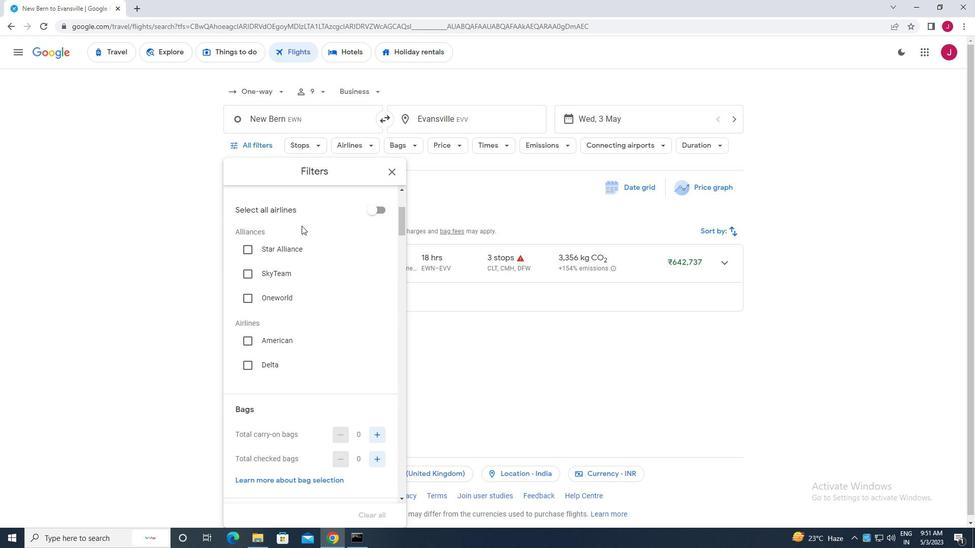 
Action: Mouse scrolled (300, 226) with delta (0, 0)
Screenshot: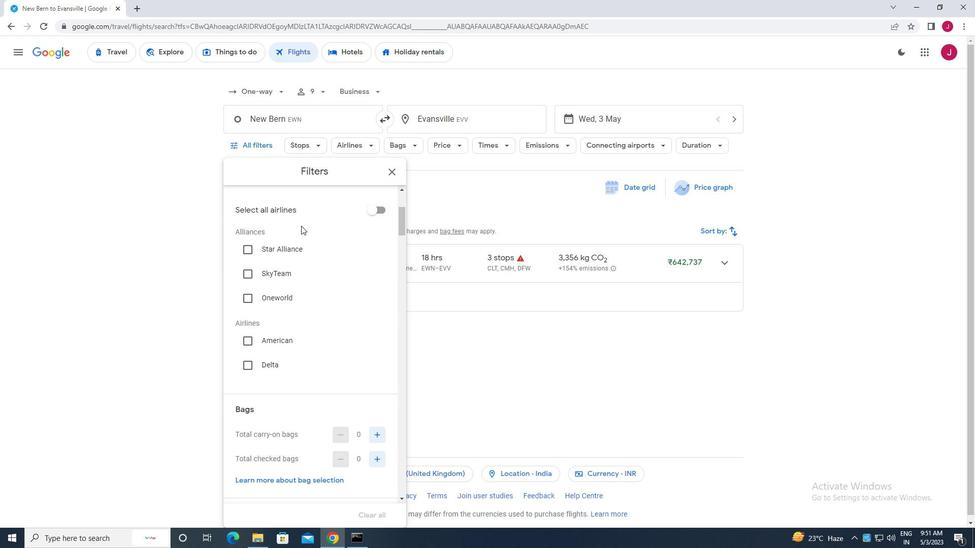 
Action: Mouse scrolled (300, 226) with delta (0, 0)
Screenshot: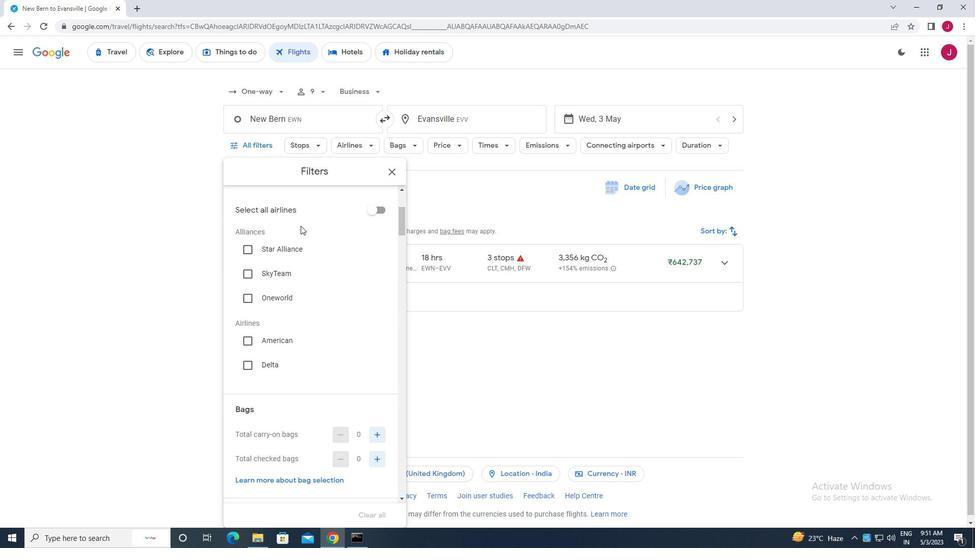 
Action: Mouse scrolled (300, 226) with delta (0, 0)
Screenshot: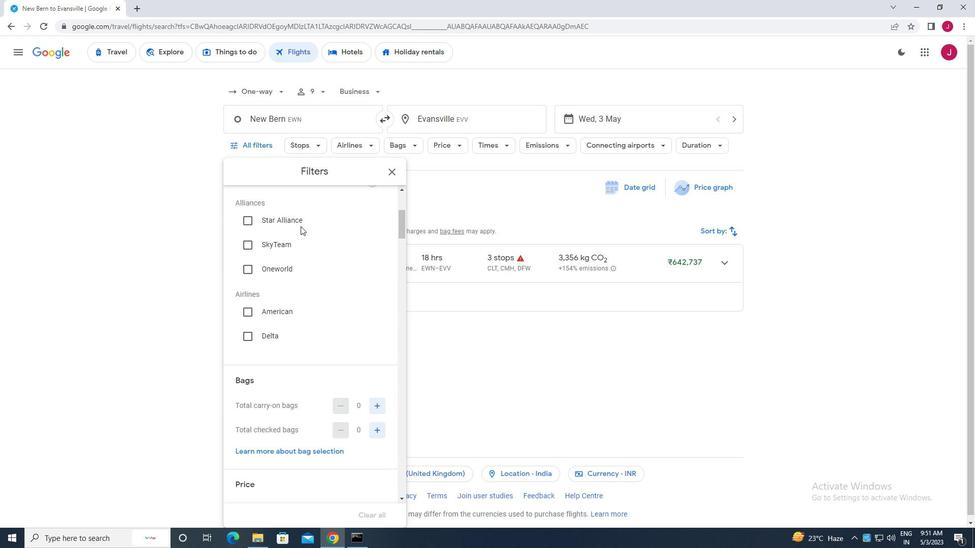 
Action: Mouse moved to (373, 257)
Screenshot: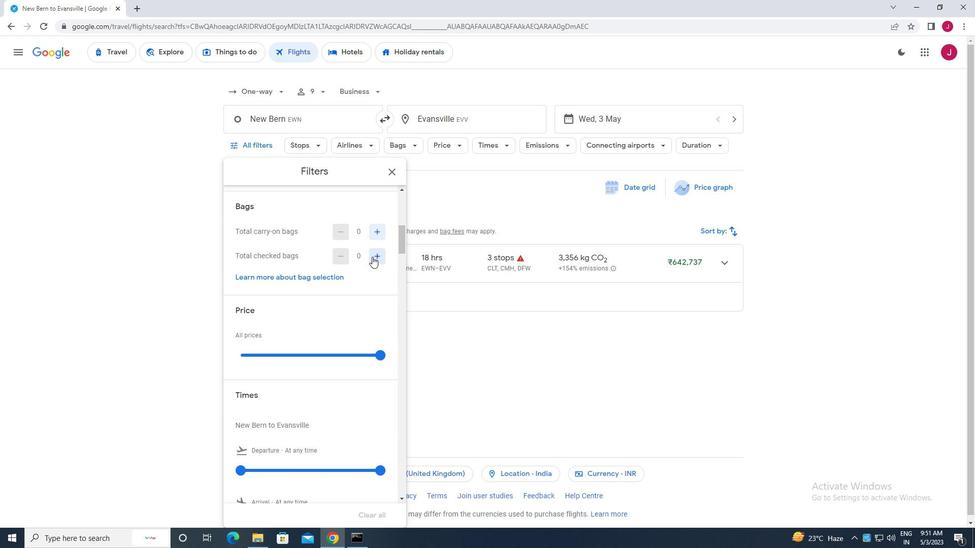 
Action: Mouse pressed left at (373, 257)
Screenshot: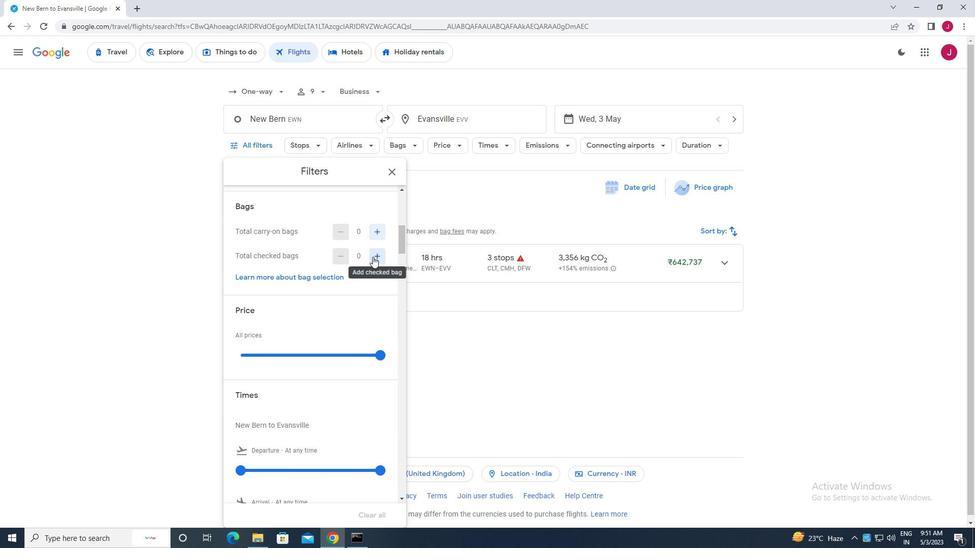 
Action: Mouse pressed left at (373, 257)
Screenshot: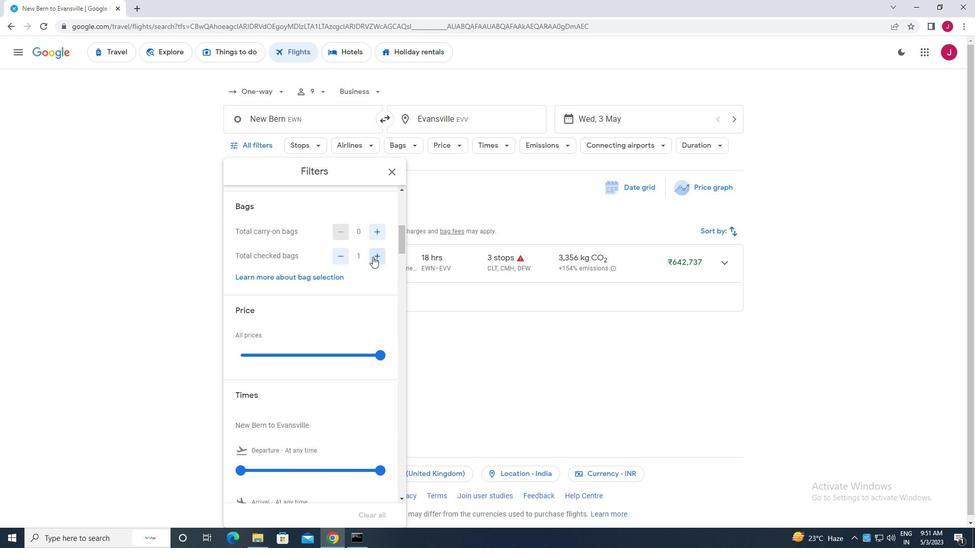 
Action: Mouse pressed left at (373, 257)
Screenshot: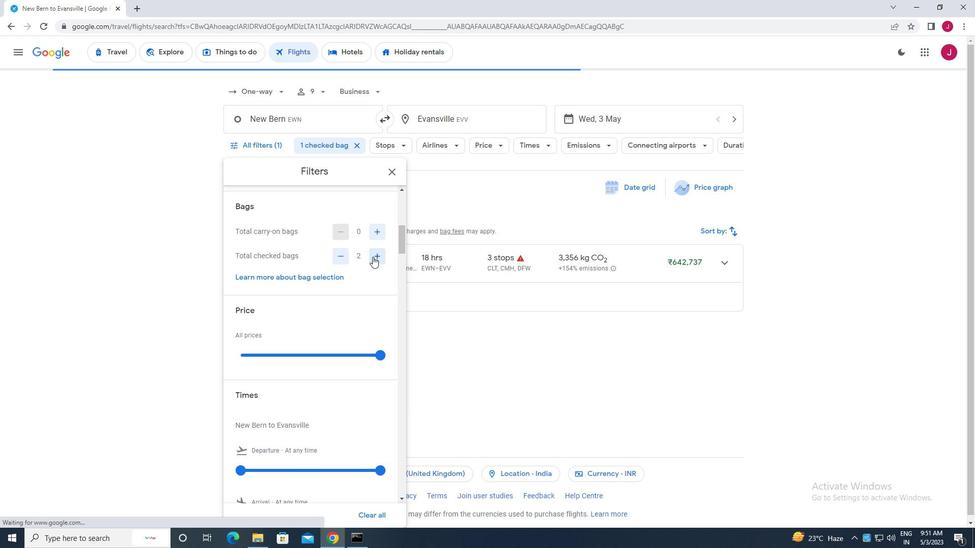 
Action: Mouse pressed left at (373, 257)
Screenshot: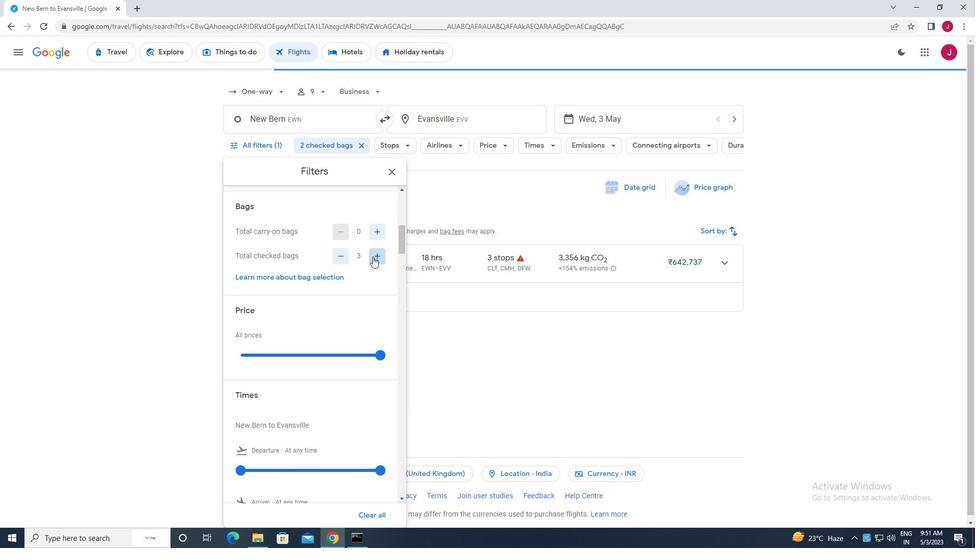 
Action: Mouse pressed left at (373, 257)
Screenshot: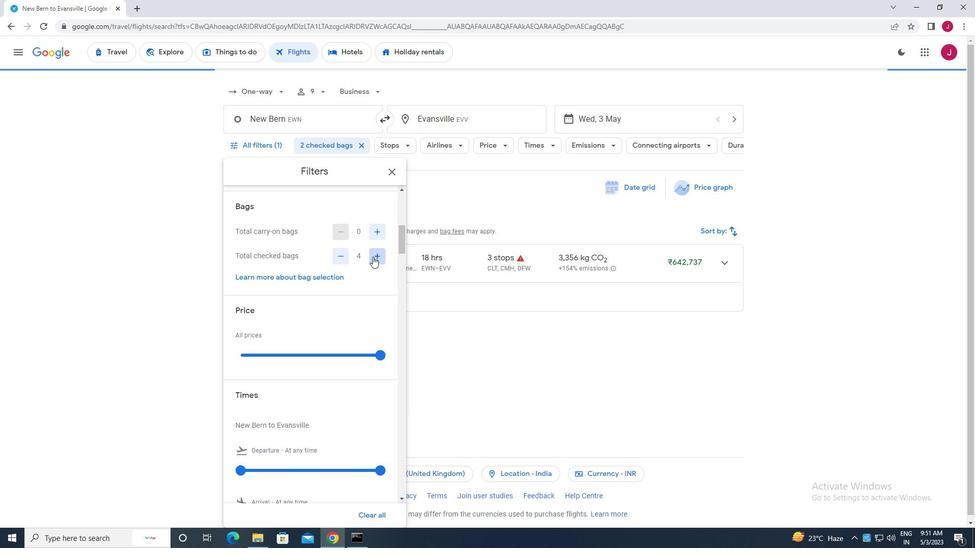 
Action: Mouse pressed left at (373, 257)
Screenshot: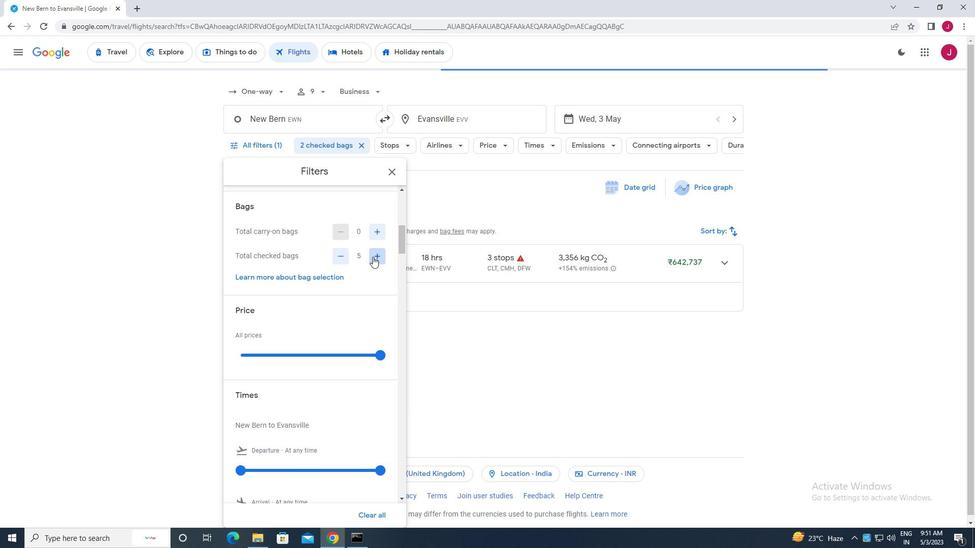 
Action: Mouse pressed left at (373, 257)
Screenshot: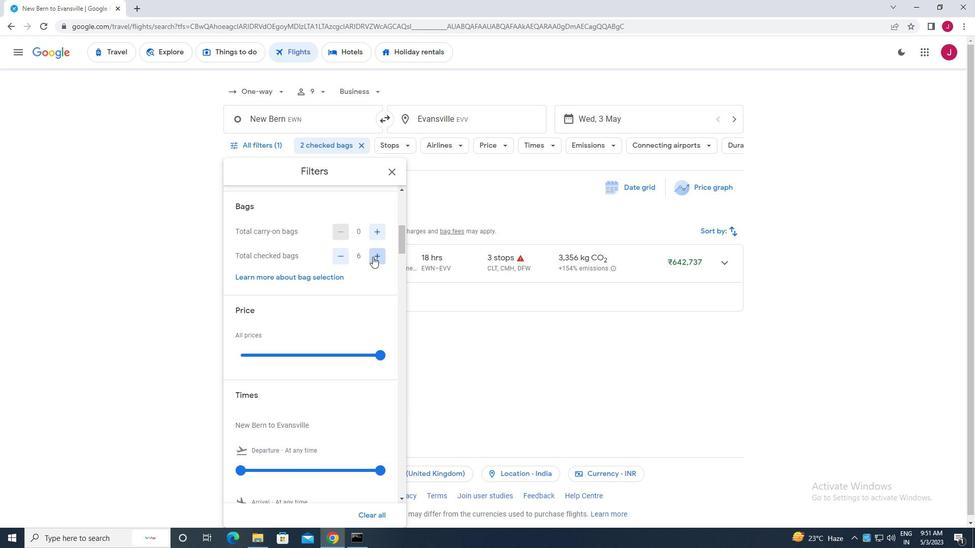
Action: Mouse pressed left at (373, 257)
Screenshot: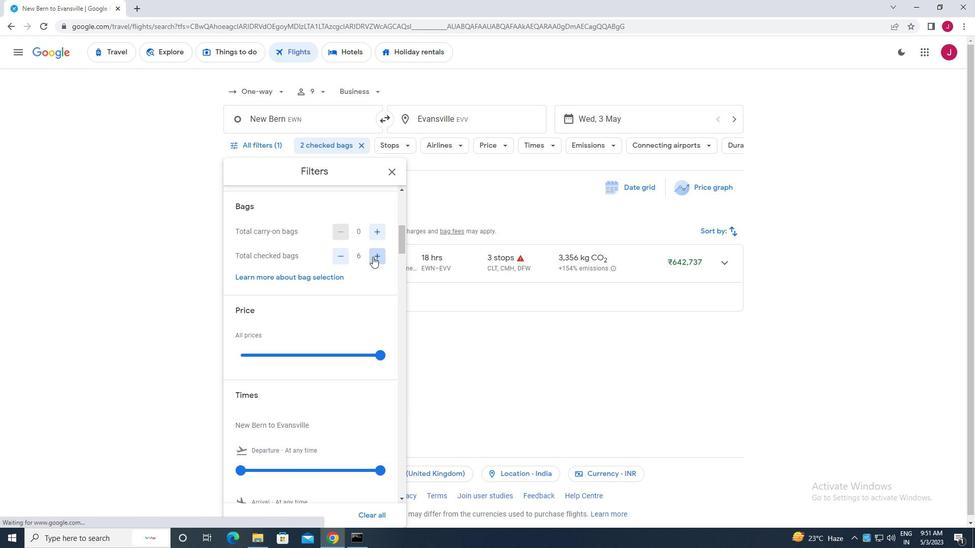 
Action: Mouse pressed left at (373, 257)
Screenshot: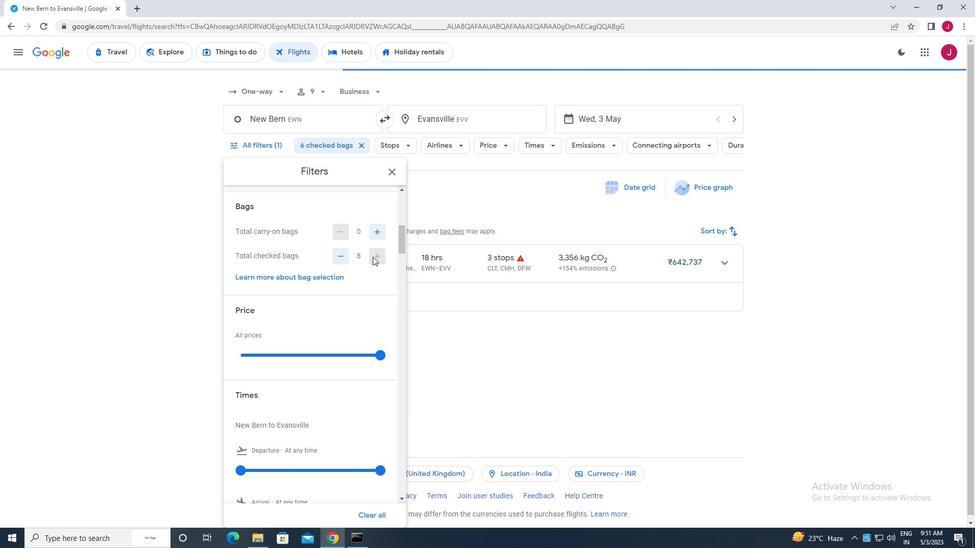 
Action: Mouse scrolled (373, 256) with delta (0, 0)
Screenshot: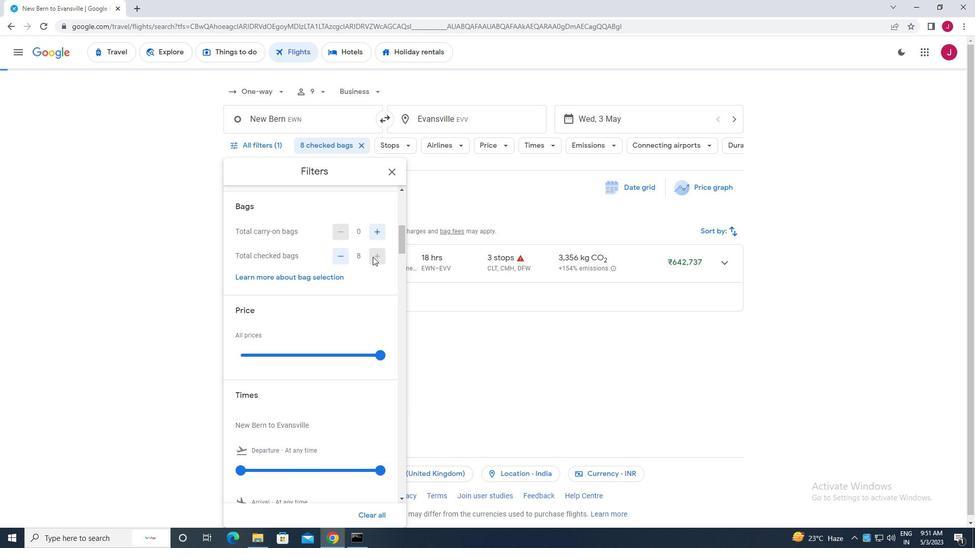 
Action: Mouse scrolled (373, 256) with delta (0, 0)
Screenshot: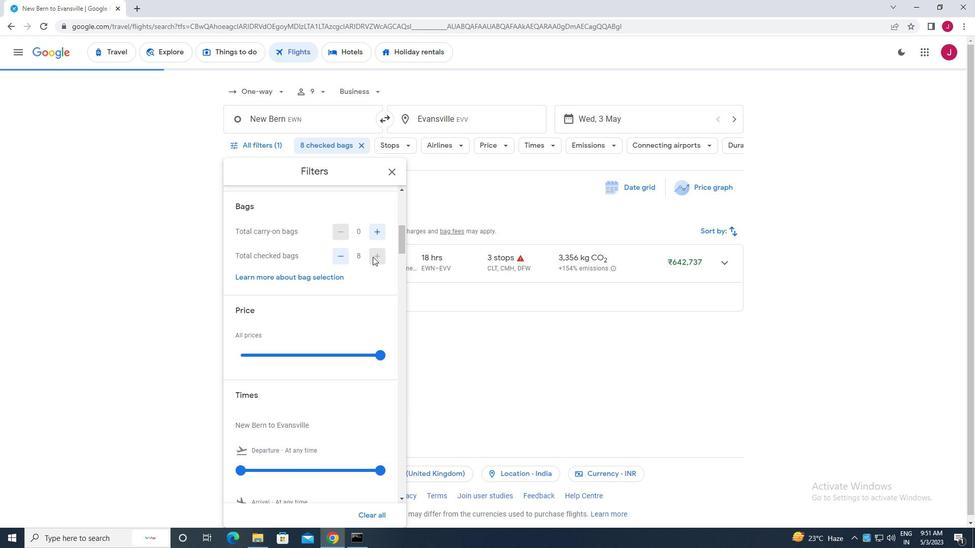 
Action: Mouse moved to (384, 254)
Screenshot: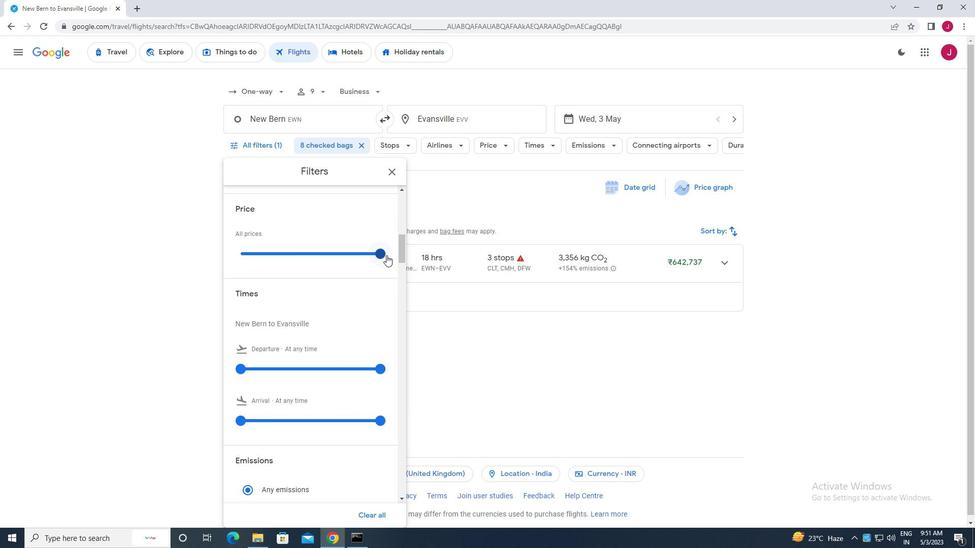 
Action: Mouse pressed left at (384, 254)
Screenshot: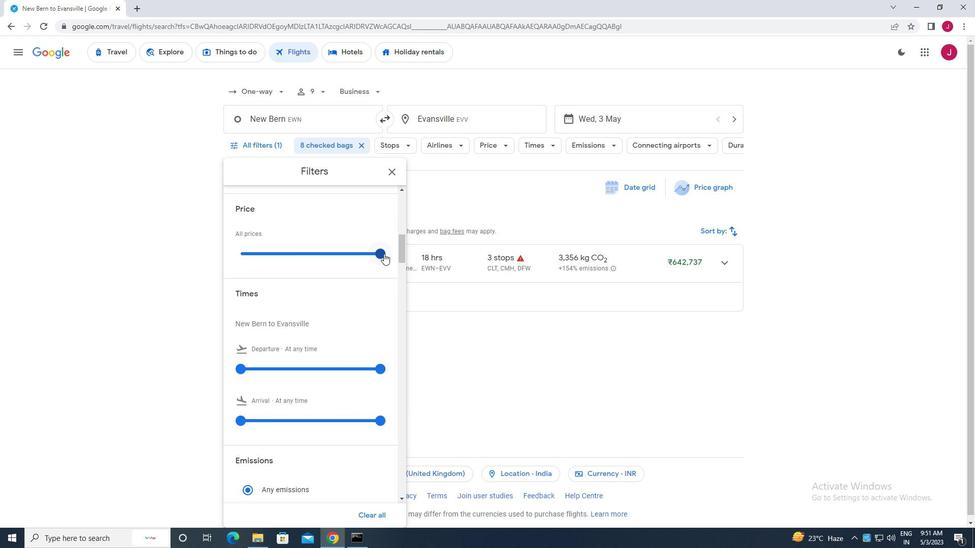 
Action: Mouse moved to (303, 243)
Screenshot: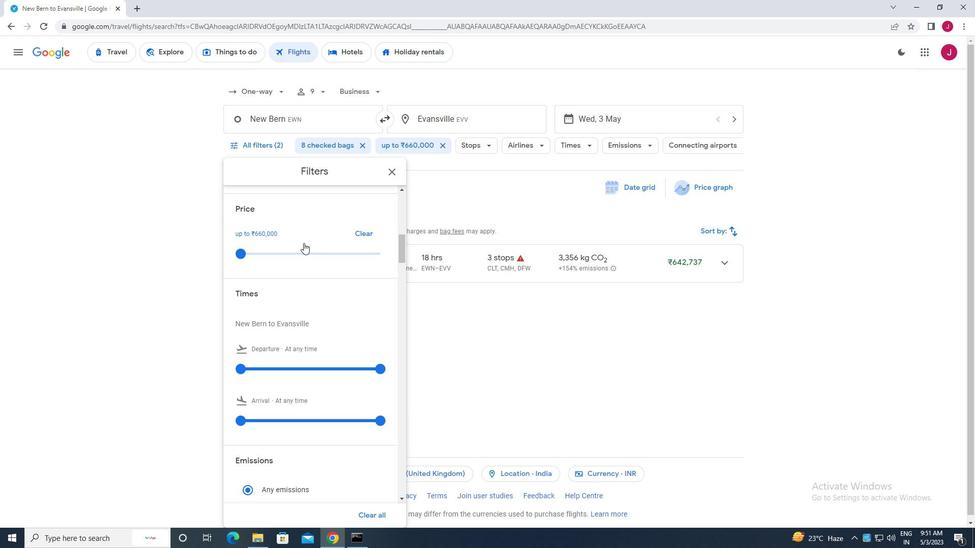 
Action: Mouse scrolled (303, 242) with delta (0, 0)
Screenshot: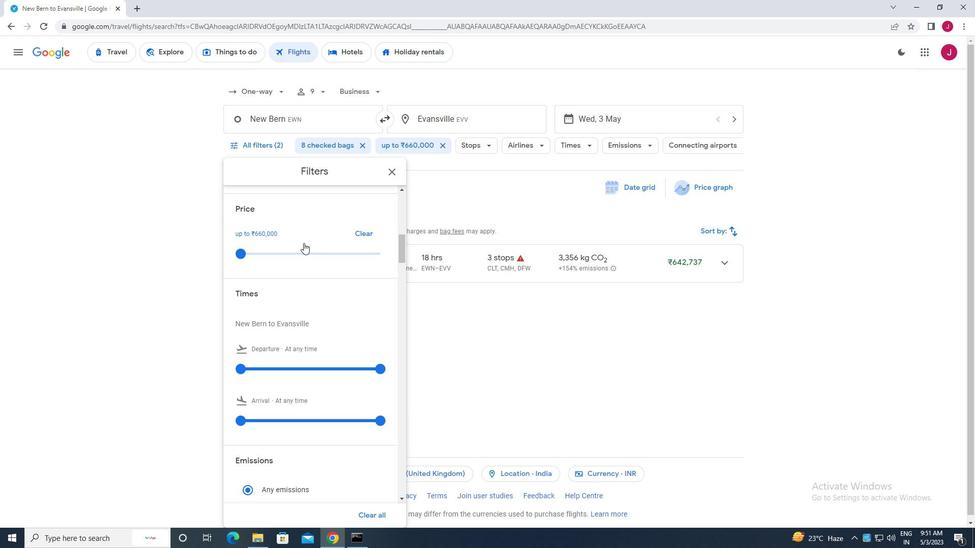 
Action: Mouse moved to (303, 243)
Screenshot: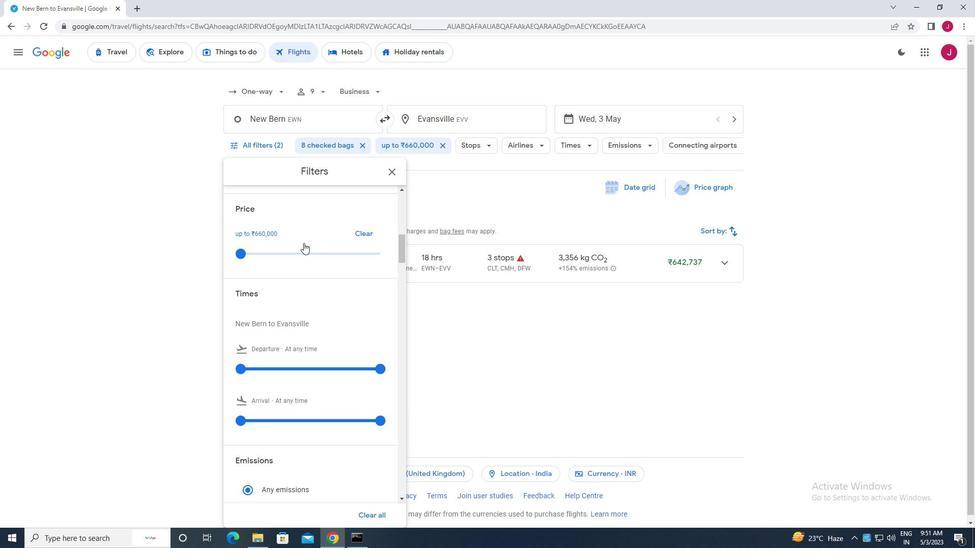
Action: Mouse scrolled (303, 243) with delta (0, 0)
Screenshot: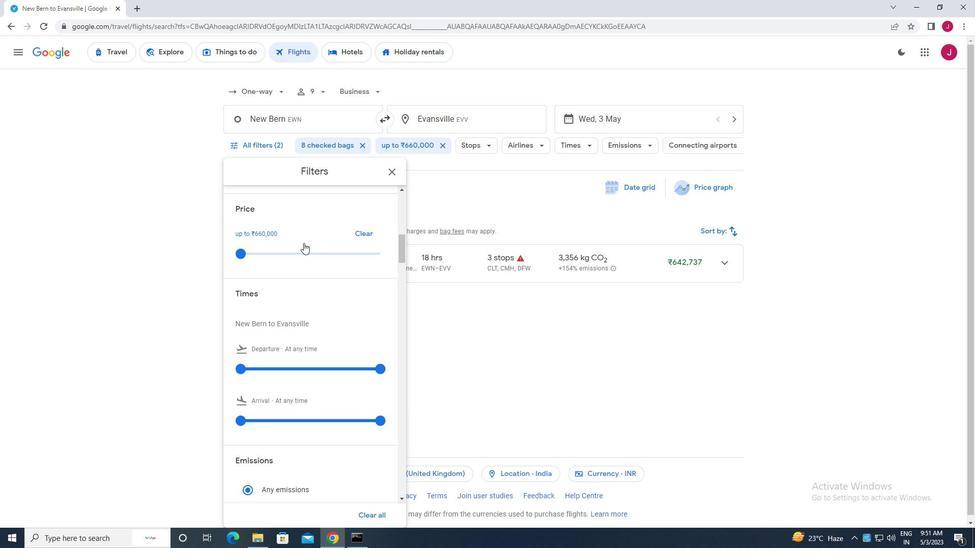 
Action: Mouse moved to (303, 243)
Screenshot: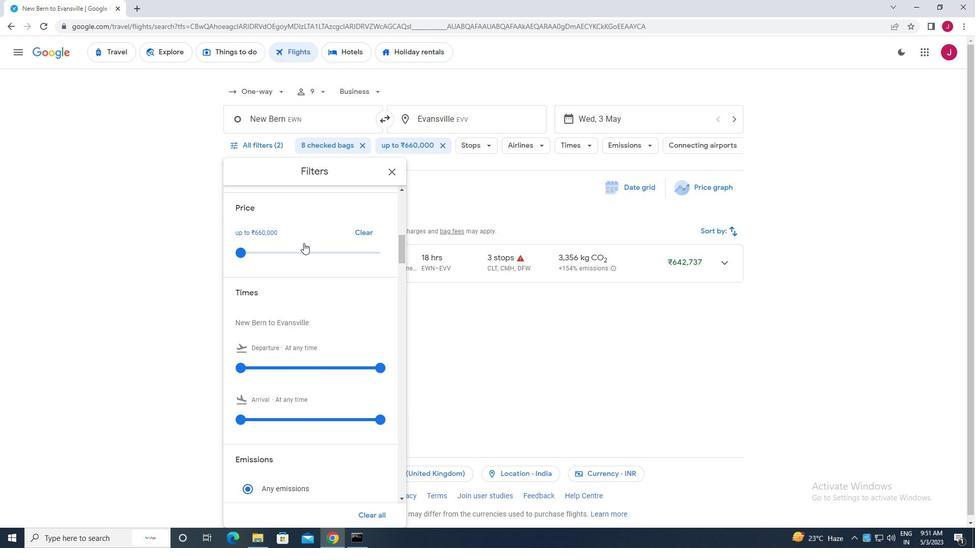 
Action: Mouse scrolled (303, 243) with delta (0, 0)
Screenshot: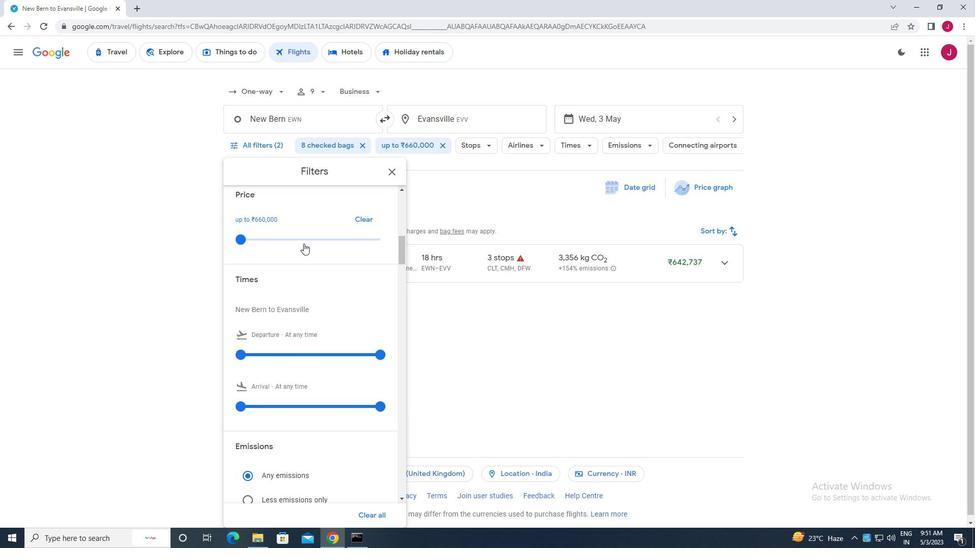 
Action: Mouse moved to (241, 215)
Screenshot: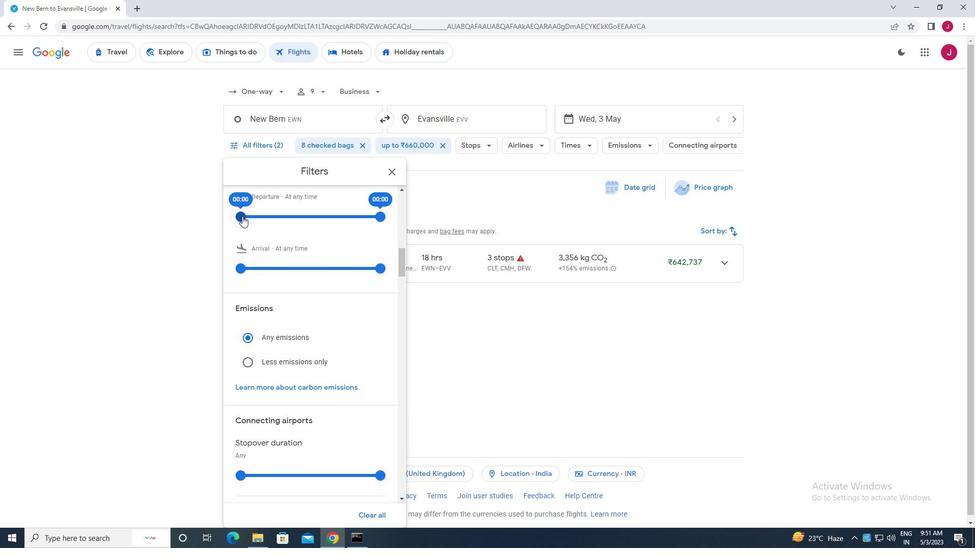 
Action: Mouse pressed left at (241, 215)
Screenshot: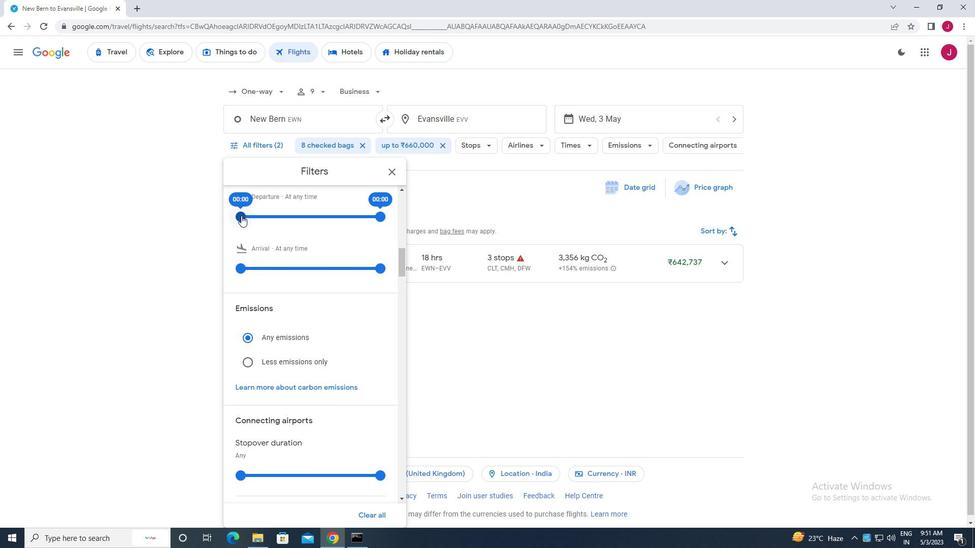 
Action: Mouse moved to (382, 216)
Screenshot: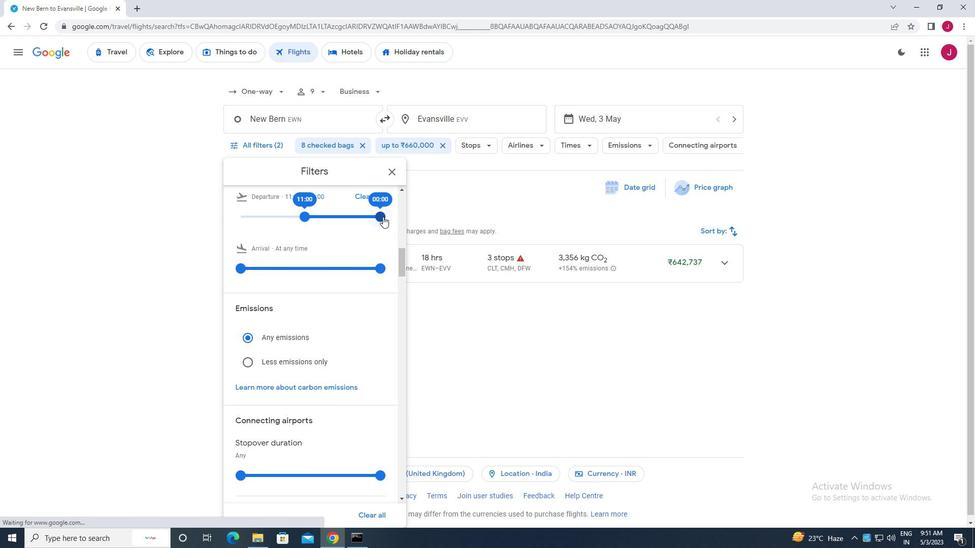 
Action: Mouse pressed left at (382, 216)
Screenshot: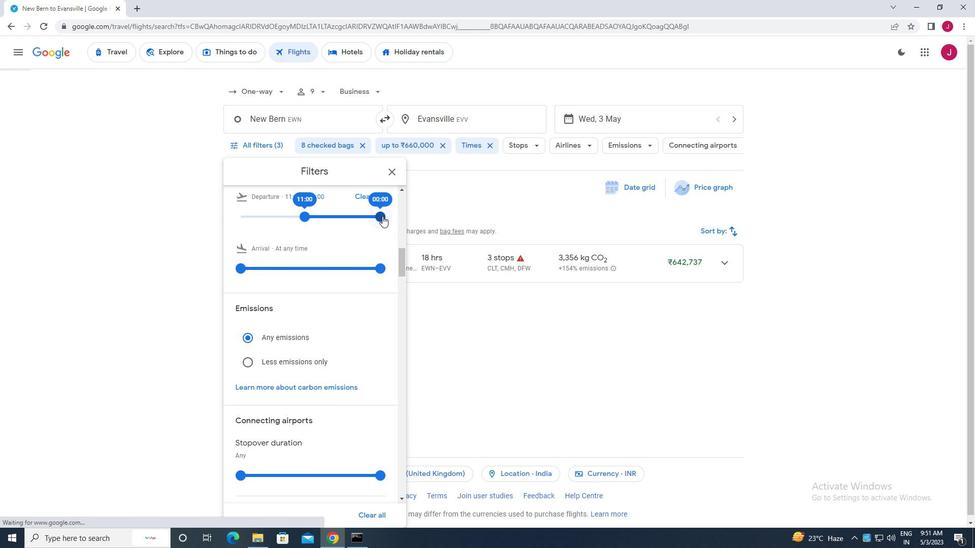 
Action: Mouse moved to (390, 174)
Screenshot: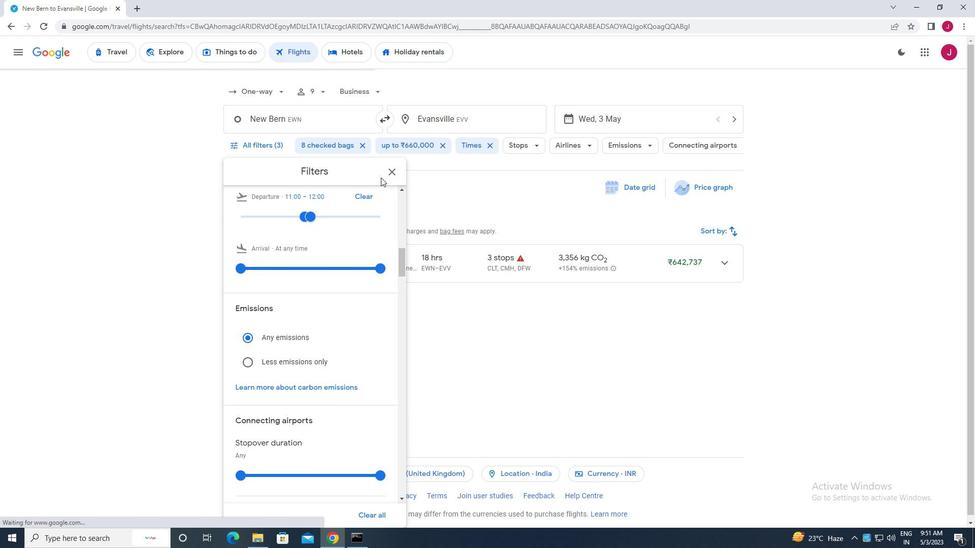 
Action: Mouse pressed left at (390, 174)
Screenshot: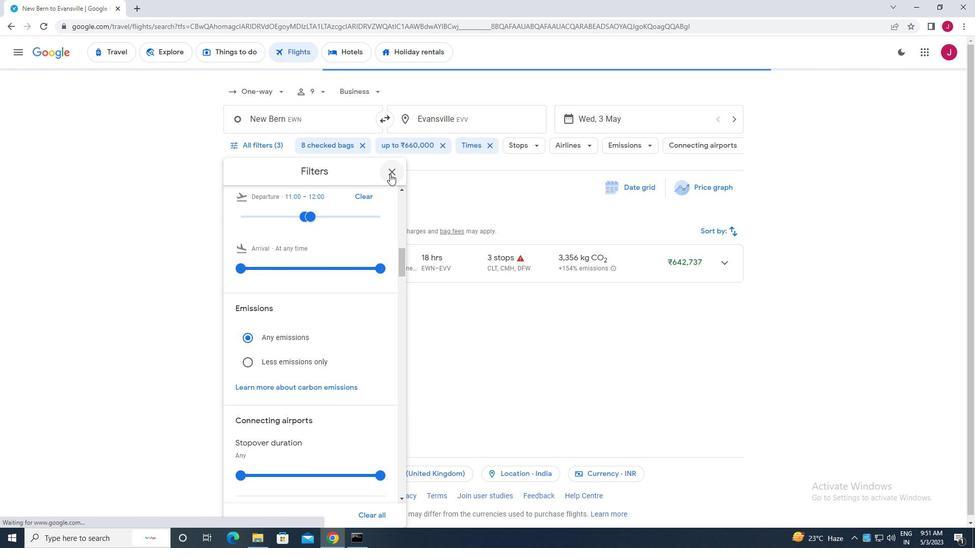 
Action: Mouse moved to (387, 175)
Screenshot: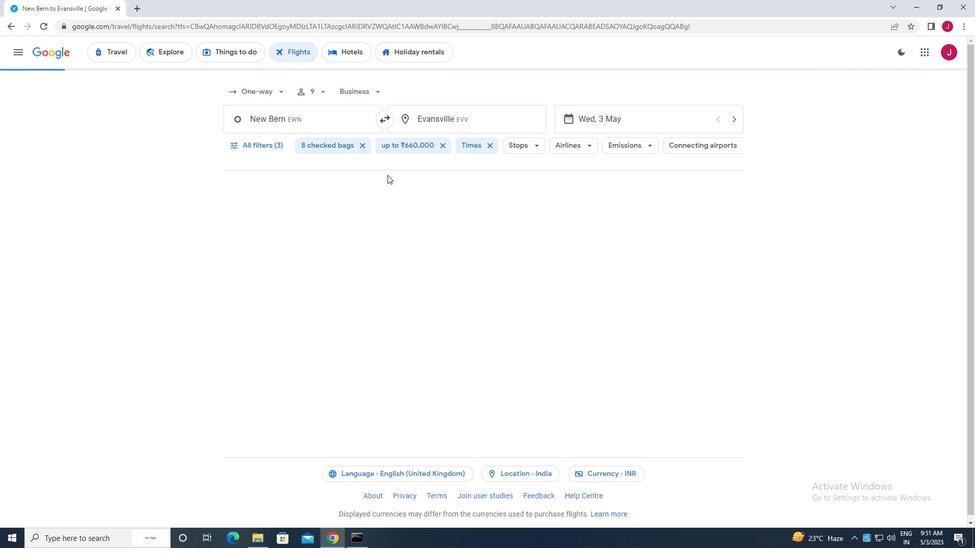 
